 Task: Search one way flight ticket for 1 adult, 6 children, 1 infant in seat and 1 infant on lap in business from Moab: Canyonlands Regional Airport to Greenville: Pitt-greenville Airport on 5-2-2023. Choice of flights is Alaska. Number of bags: 1 carry on bag. Price is upto 65000. Outbound departure time preference is 11:00.
Action: Mouse moved to (303, 124)
Screenshot: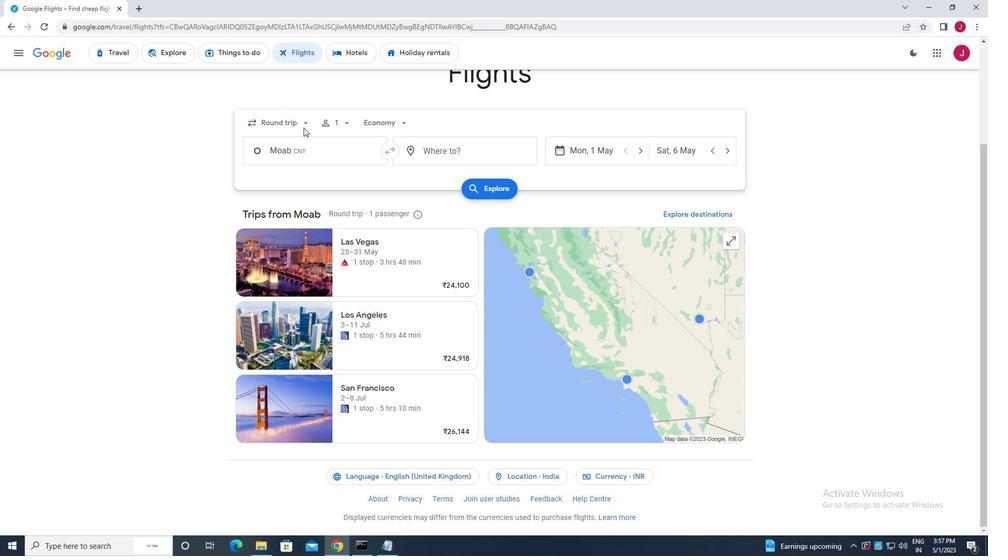 
Action: Mouse pressed left at (303, 124)
Screenshot: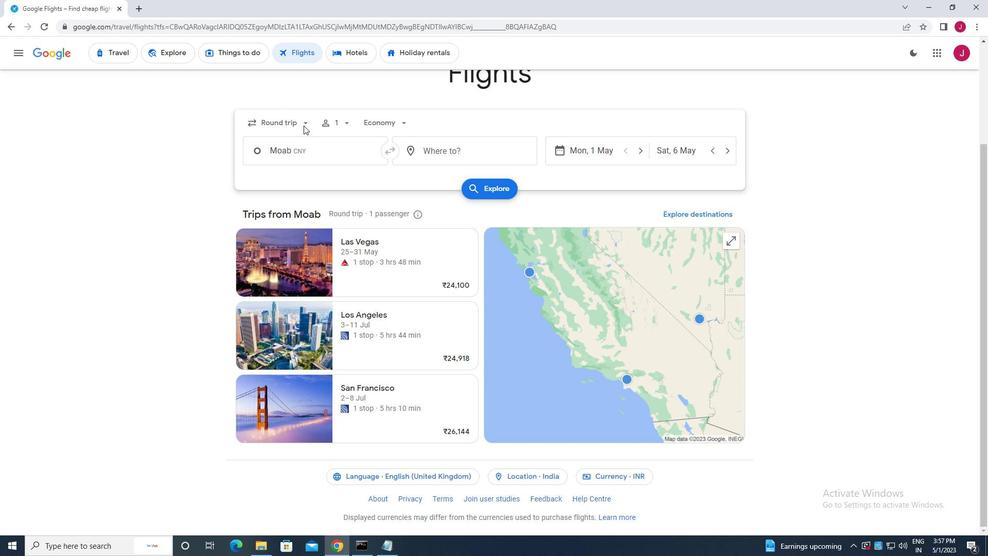 
Action: Mouse moved to (295, 167)
Screenshot: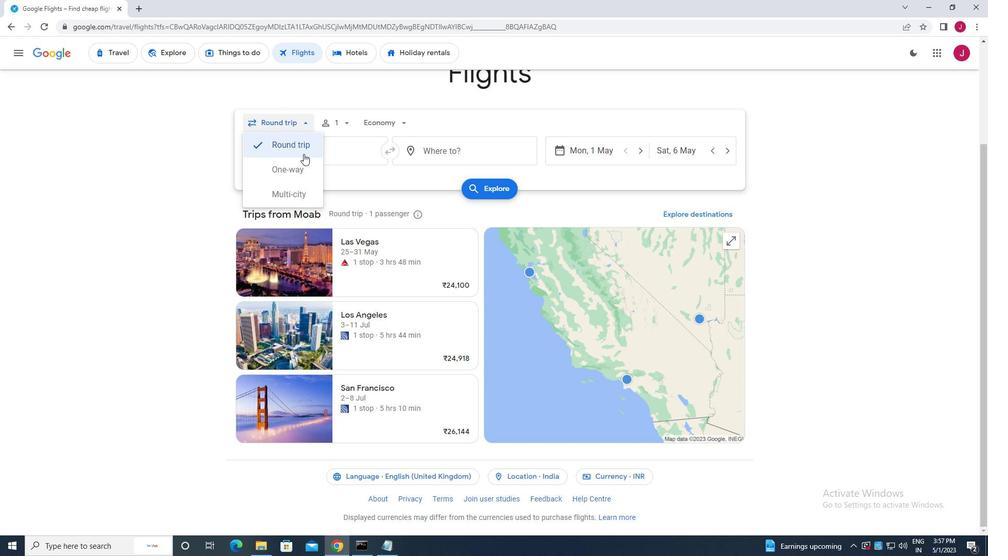 
Action: Mouse pressed left at (295, 167)
Screenshot: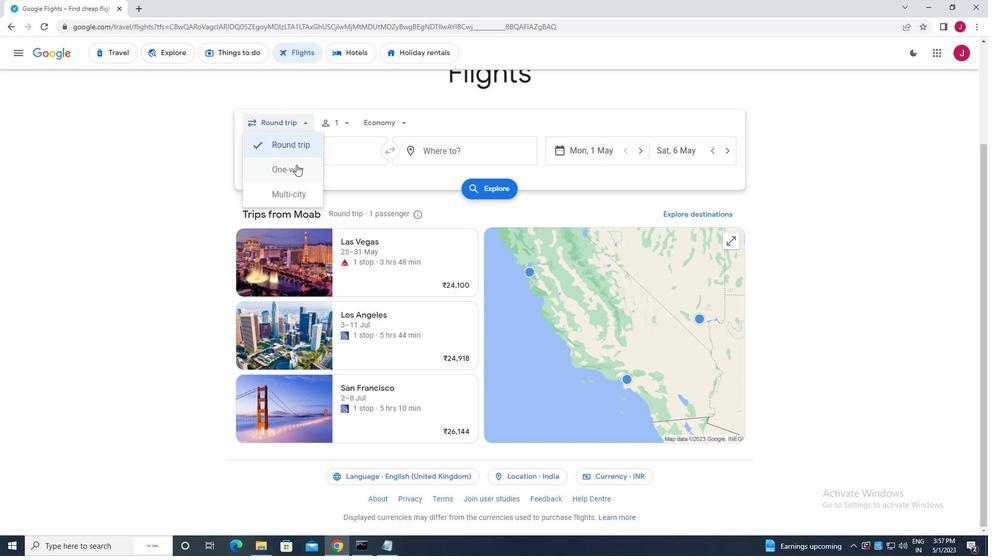
Action: Mouse moved to (347, 123)
Screenshot: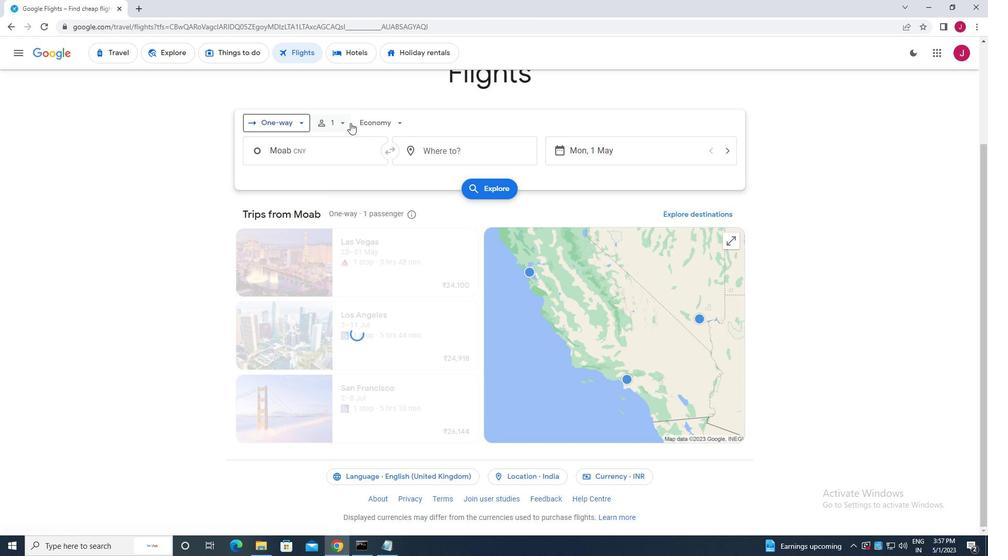
Action: Mouse pressed left at (347, 123)
Screenshot: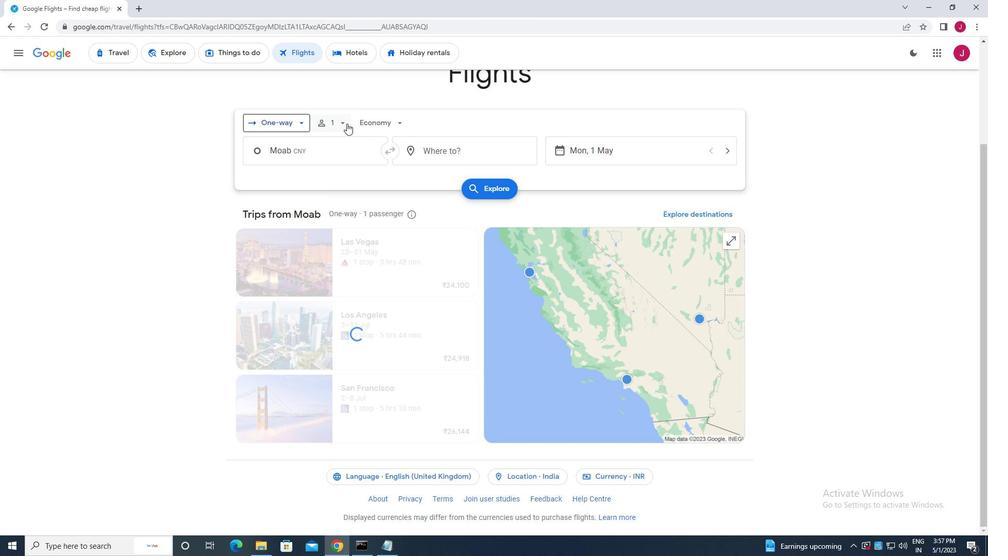 
Action: Mouse moved to (420, 178)
Screenshot: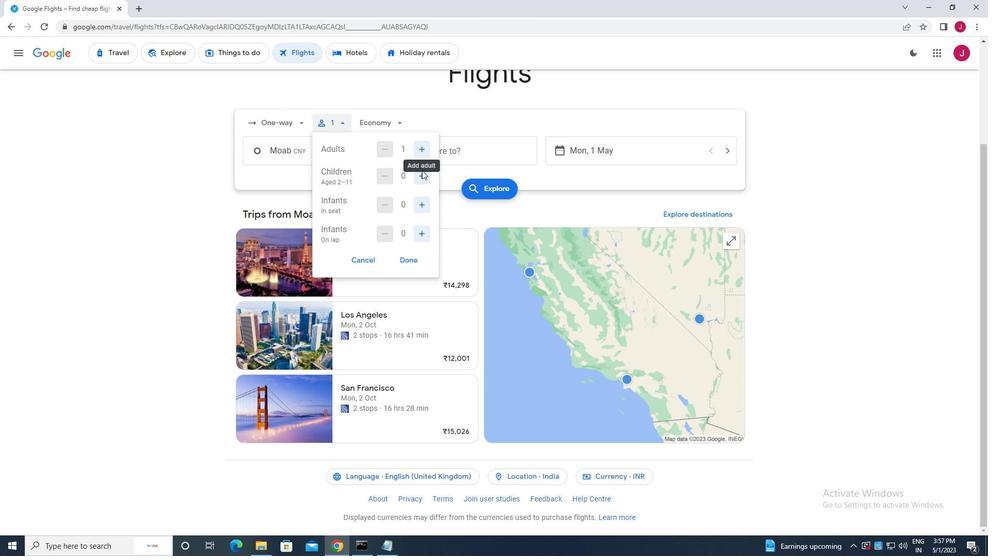 
Action: Mouse pressed left at (420, 178)
Screenshot: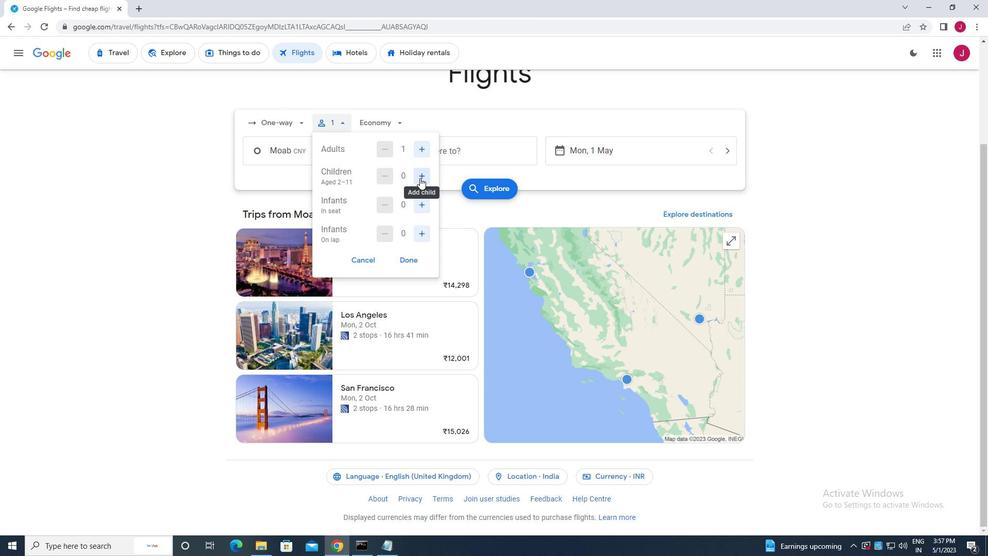 
Action: Mouse pressed left at (420, 178)
Screenshot: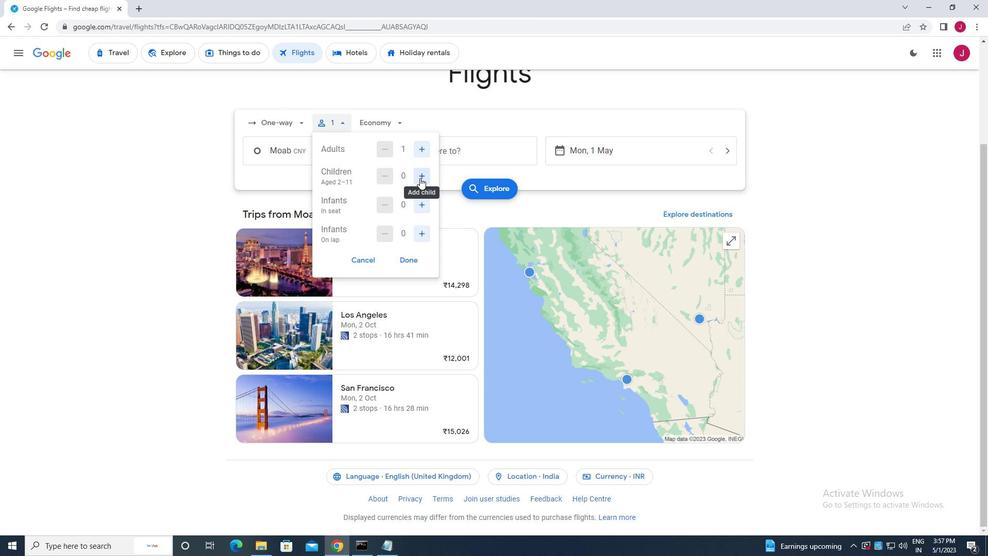 
Action: Mouse pressed left at (420, 178)
Screenshot: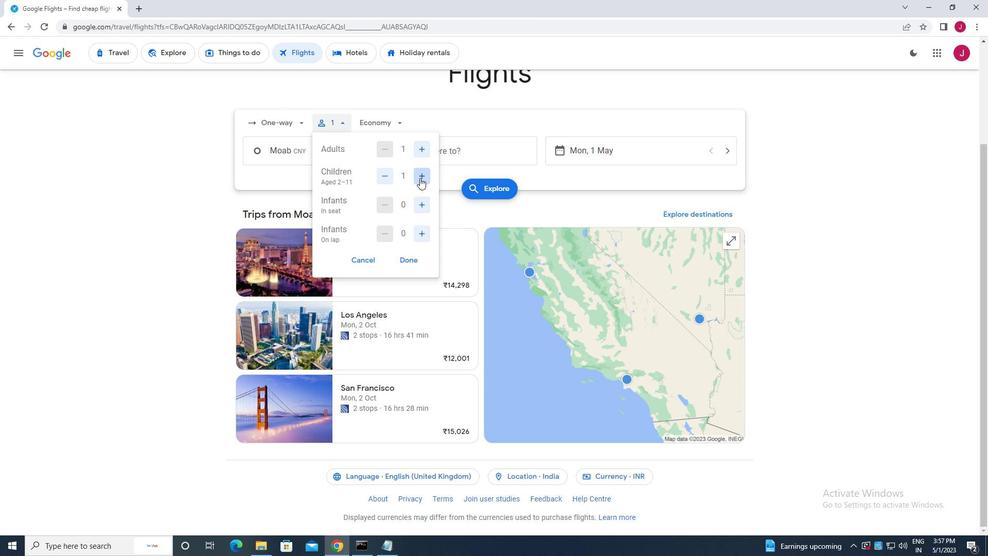 
Action: Mouse pressed left at (420, 178)
Screenshot: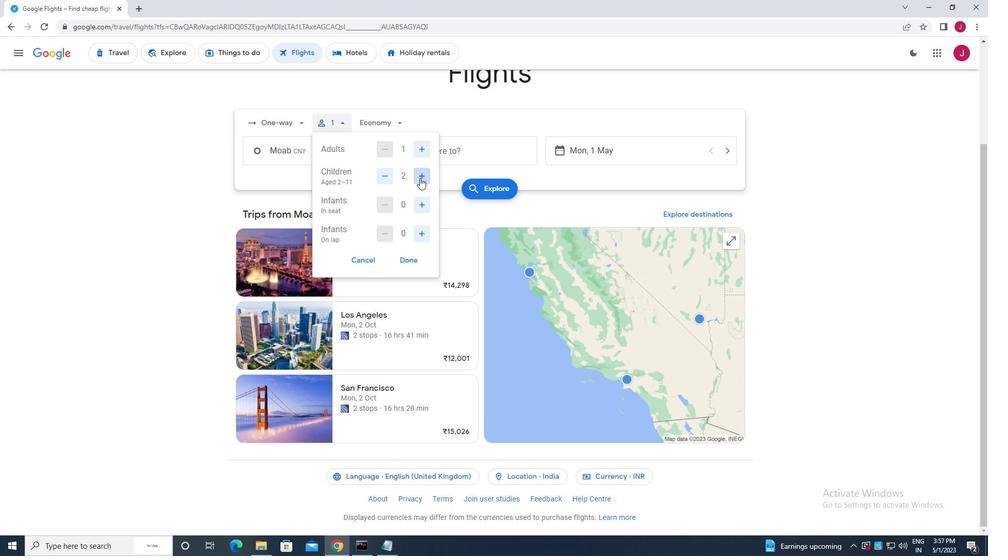 
Action: Mouse pressed left at (420, 178)
Screenshot: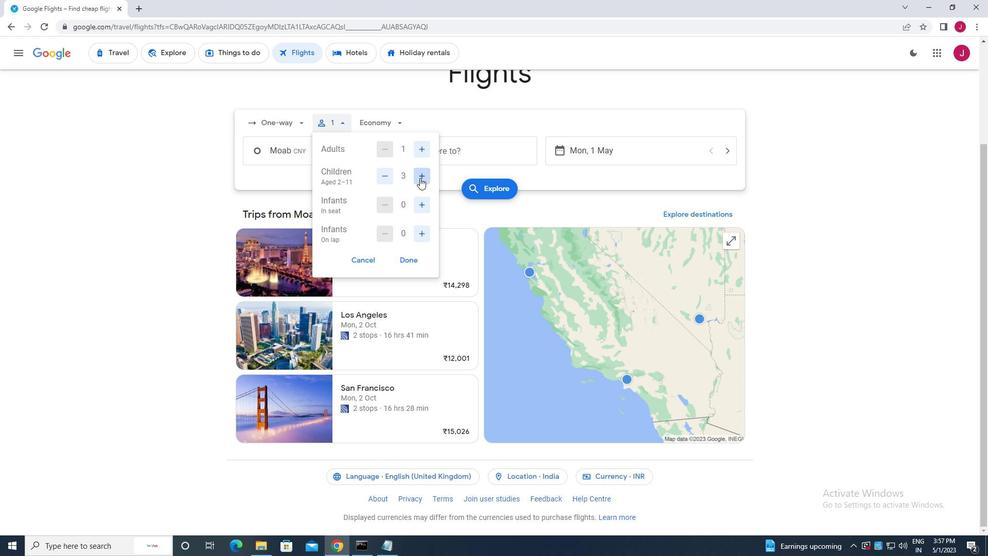 
Action: Mouse pressed left at (420, 178)
Screenshot: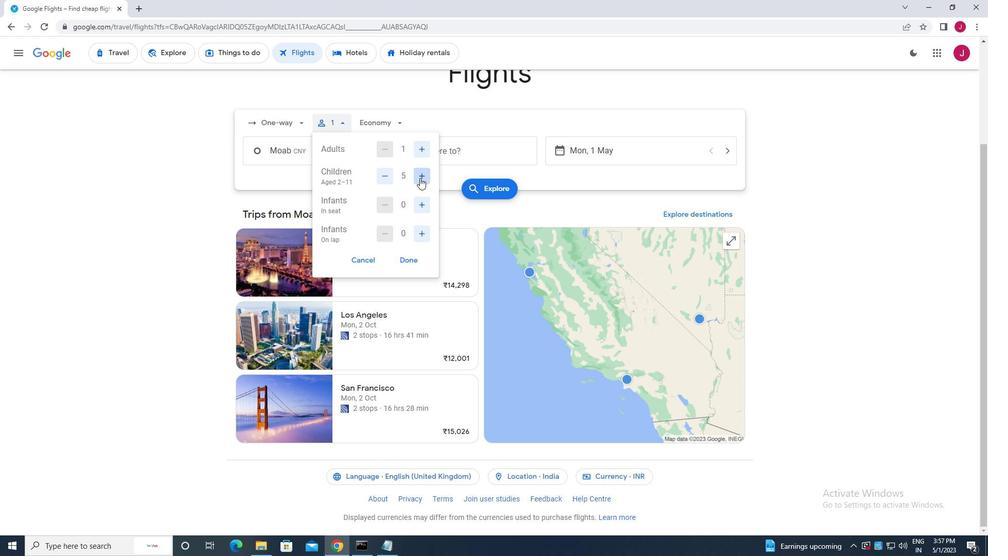 
Action: Mouse moved to (421, 203)
Screenshot: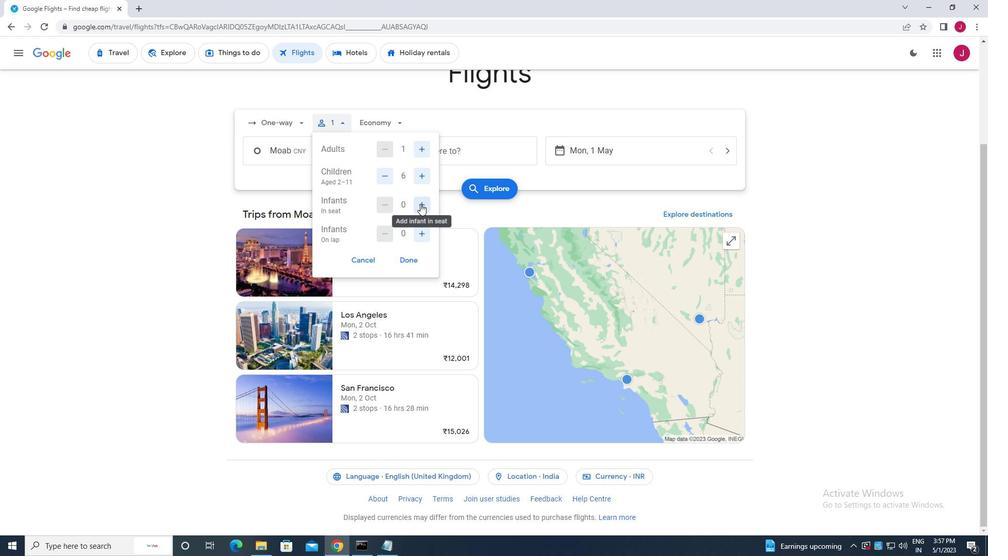 
Action: Mouse pressed left at (421, 203)
Screenshot: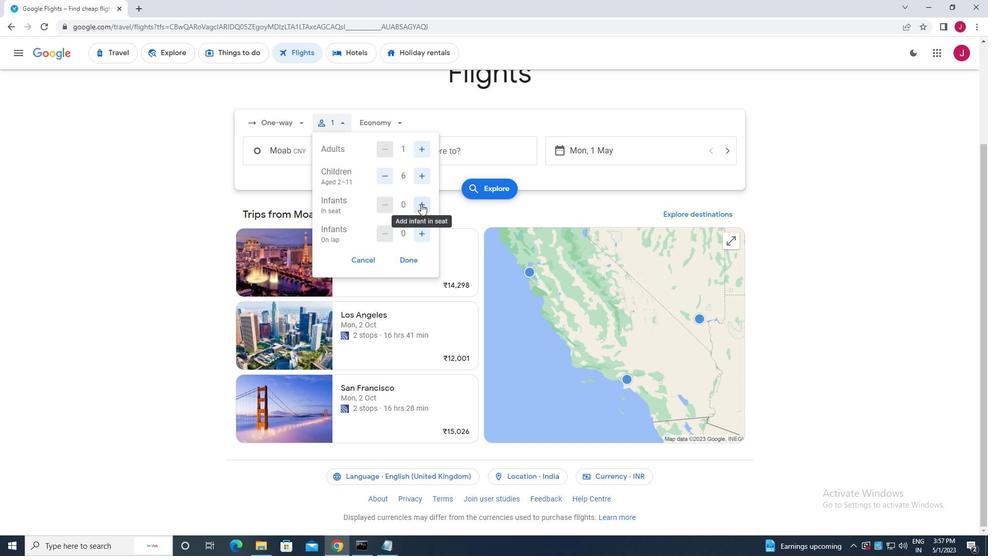
Action: Mouse moved to (422, 230)
Screenshot: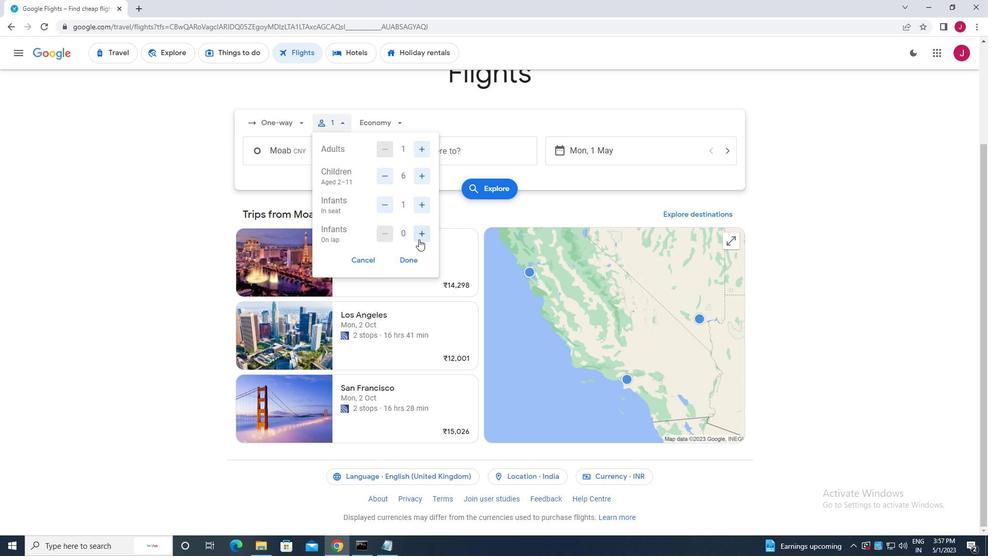 
Action: Mouse pressed left at (422, 230)
Screenshot: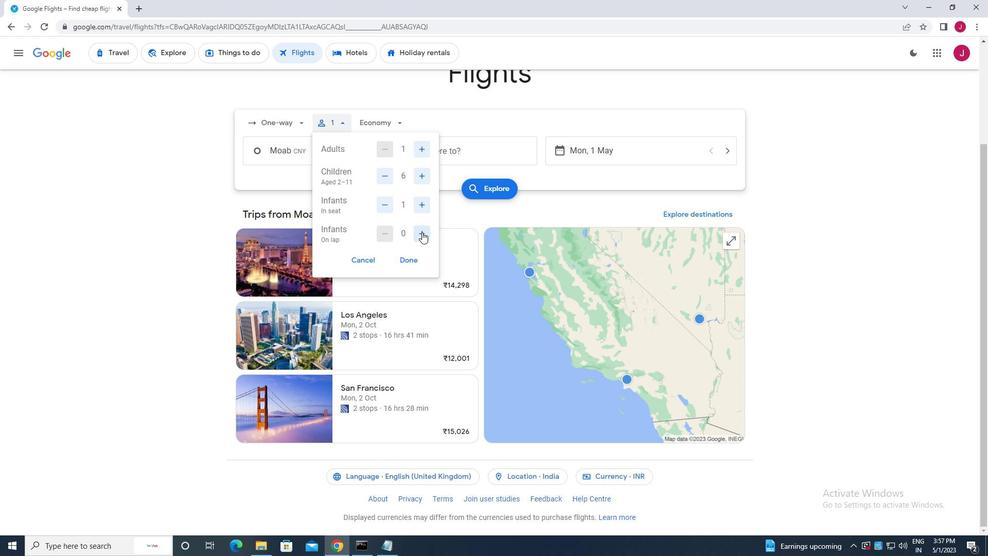 
Action: Mouse moved to (407, 259)
Screenshot: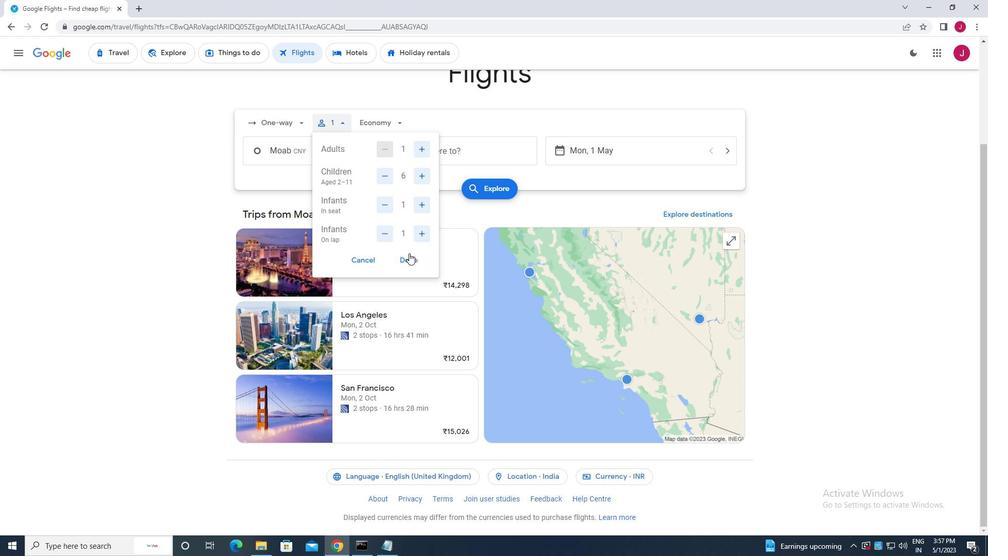 
Action: Mouse pressed left at (407, 259)
Screenshot: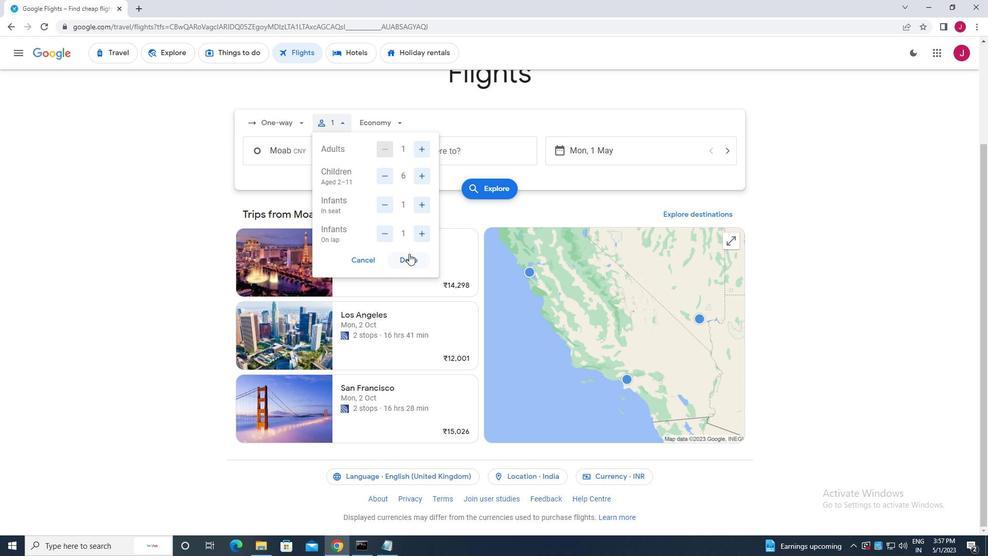 
Action: Mouse moved to (391, 119)
Screenshot: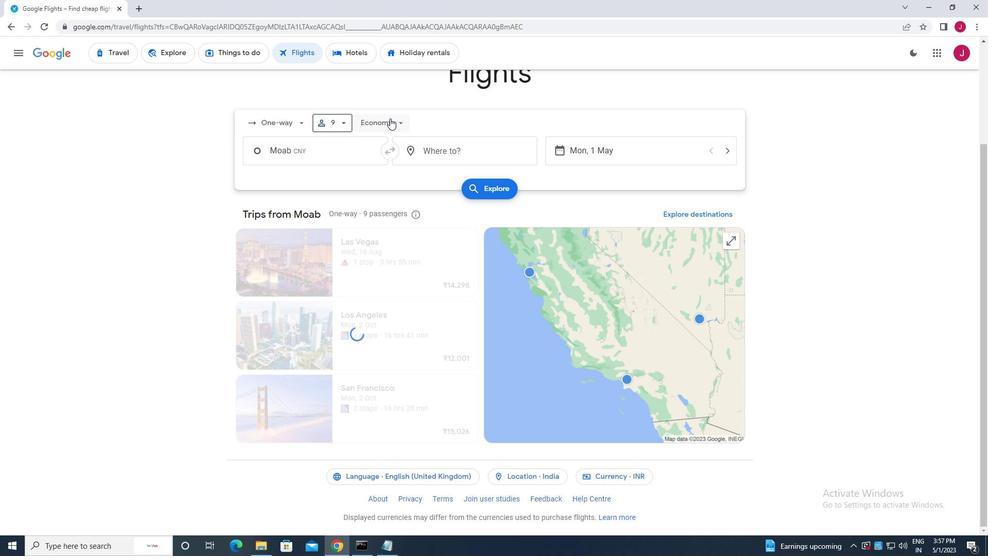 
Action: Mouse pressed left at (391, 119)
Screenshot: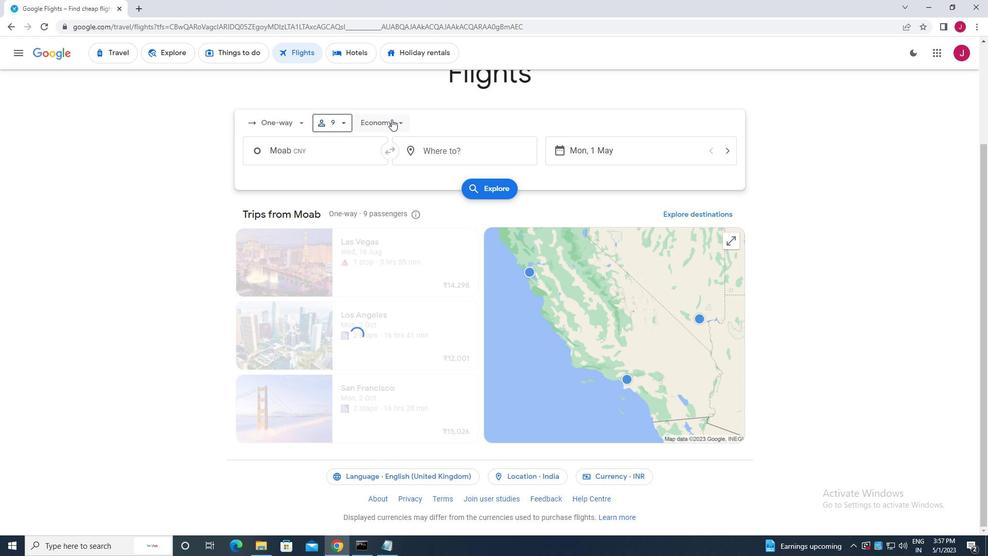 
Action: Mouse moved to (406, 195)
Screenshot: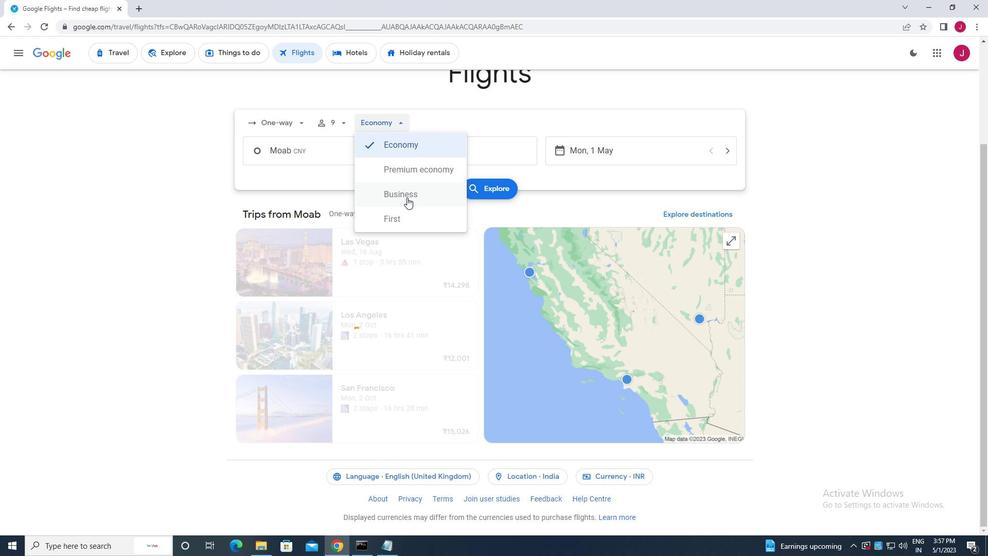 
Action: Mouse pressed left at (406, 195)
Screenshot: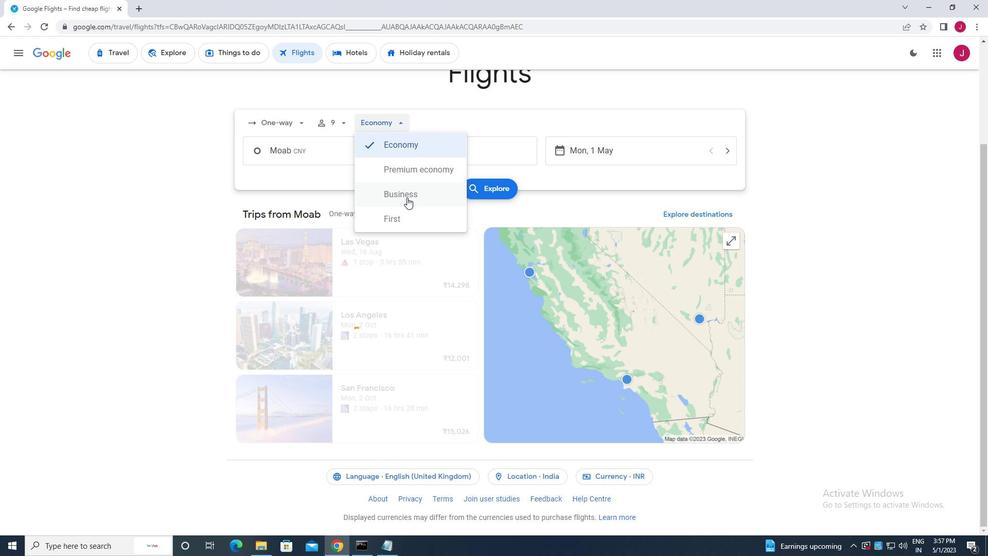 
Action: Mouse moved to (334, 151)
Screenshot: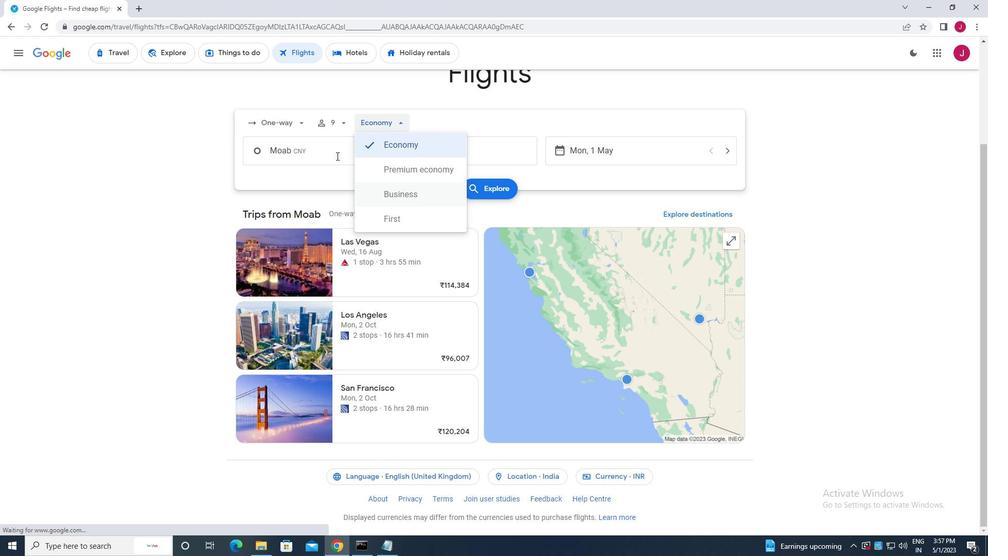 
Action: Mouse pressed left at (334, 151)
Screenshot: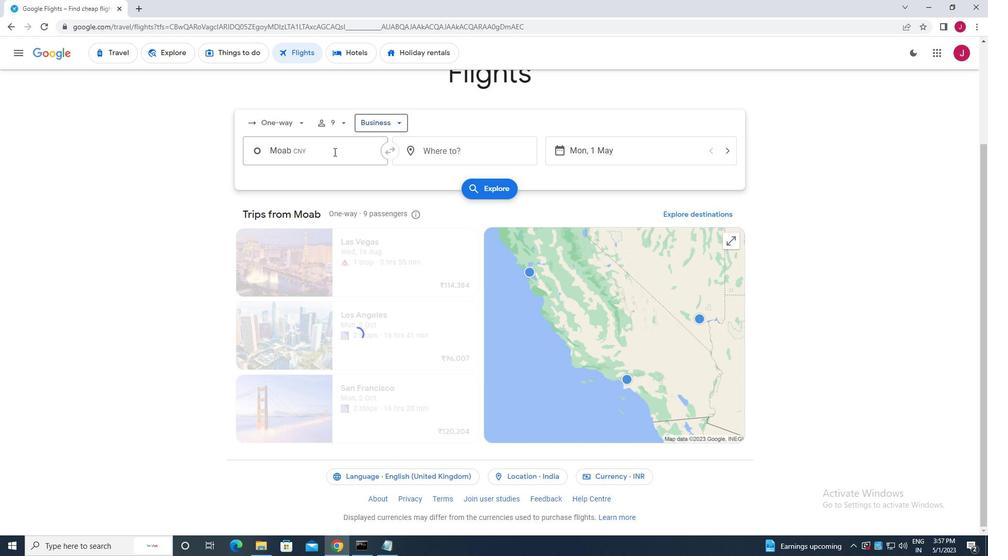 
Action: Mouse moved to (334, 151)
Screenshot: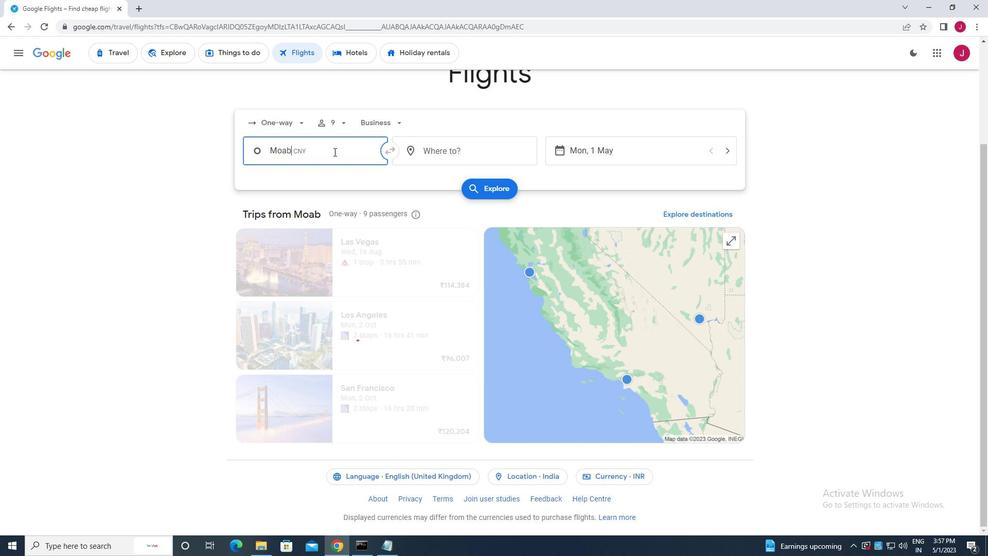 
Action: Key pressed moab
Screenshot: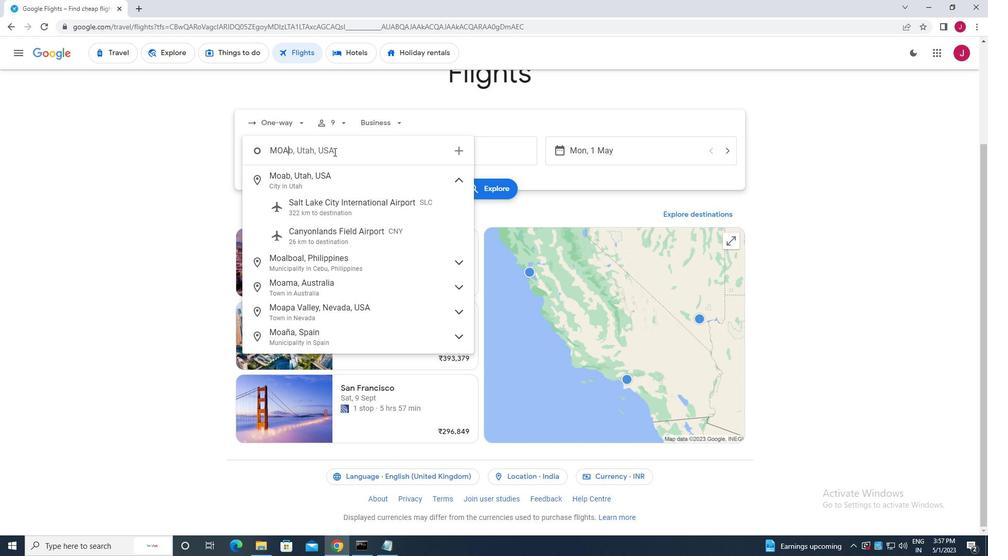 
Action: Mouse moved to (362, 232)
Screenshot: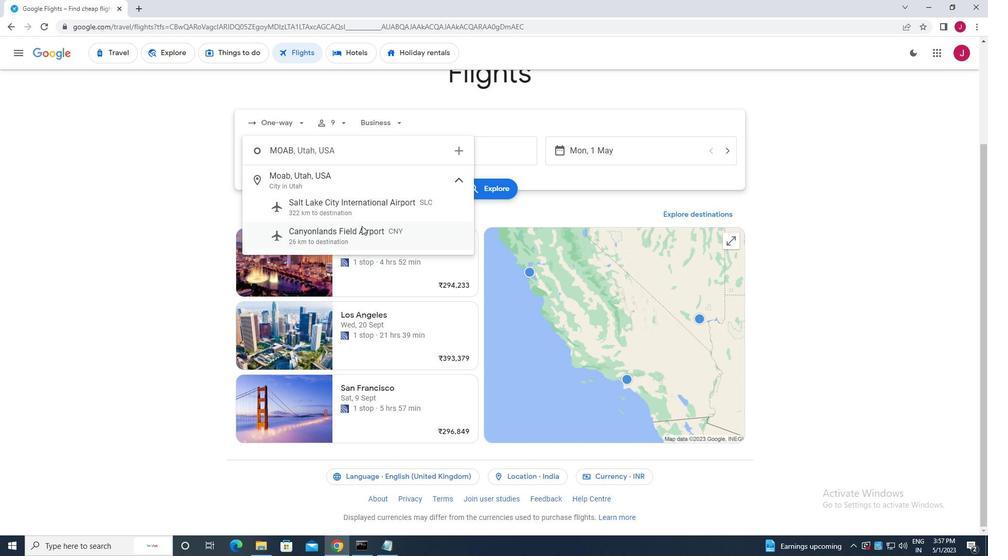 
Action: Mouse pressed left at (362, 232)
Screenshot: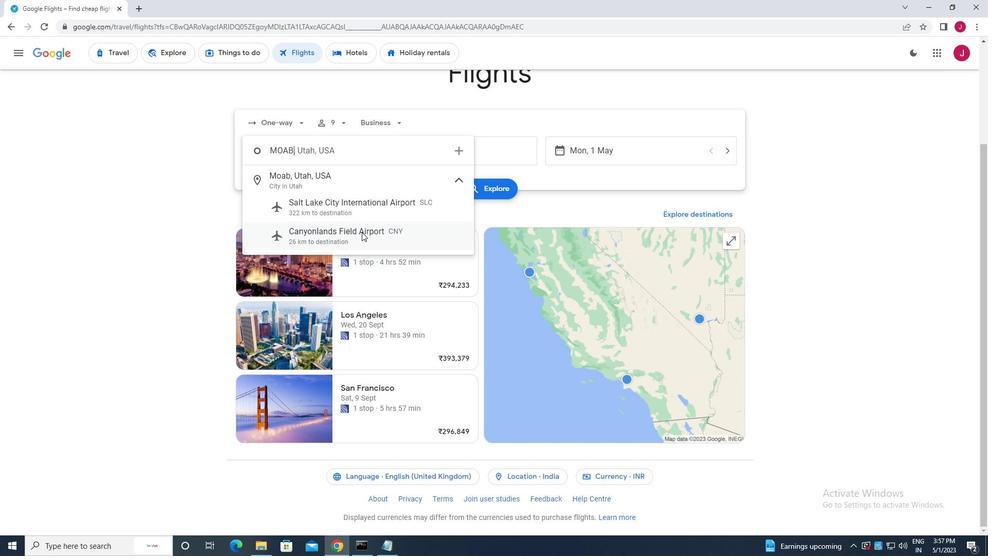 
Action: Mouse moved to (452, 154)
Screenshot: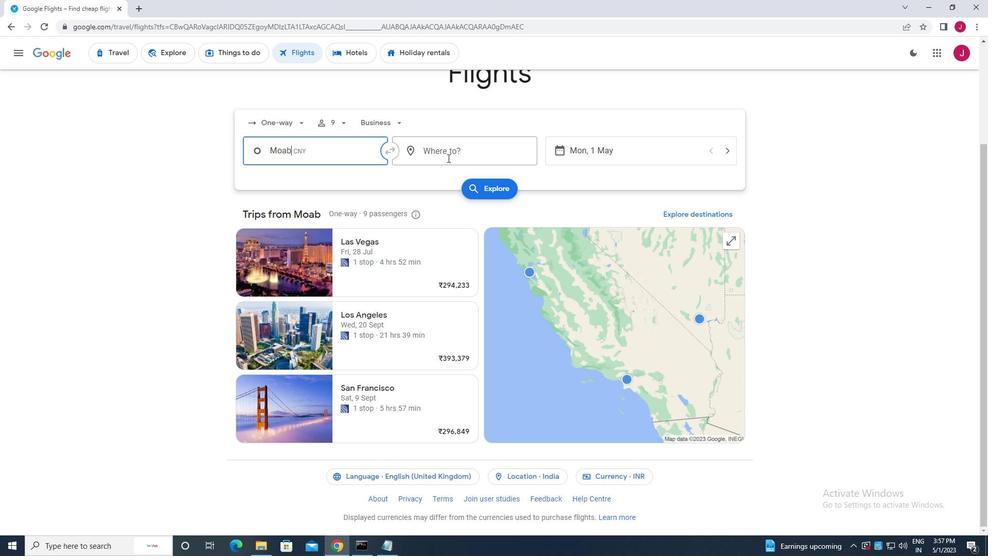 
Action: Mouse pressed left at (452, 154)
Screenshot: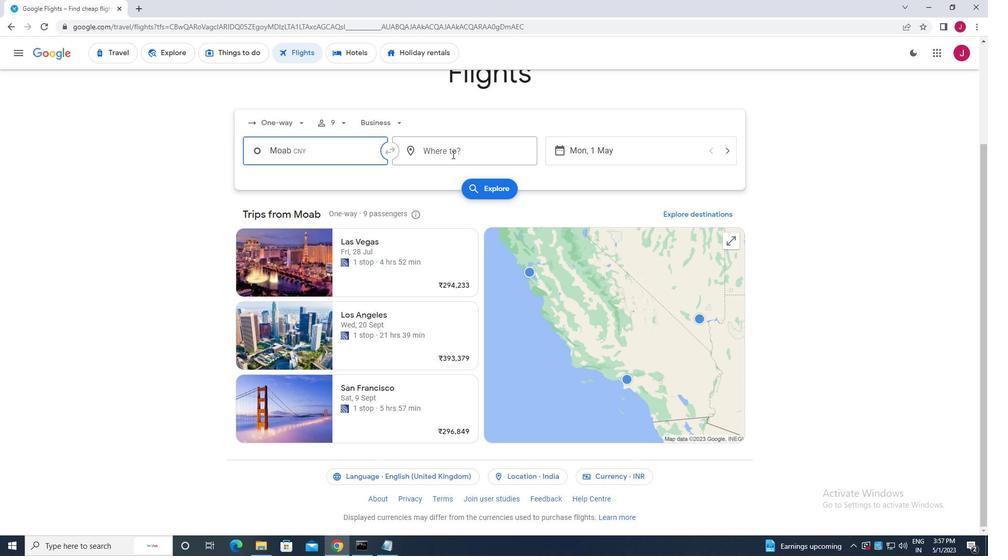 
Action: Mouse moved to (452, 155)
Screenshot: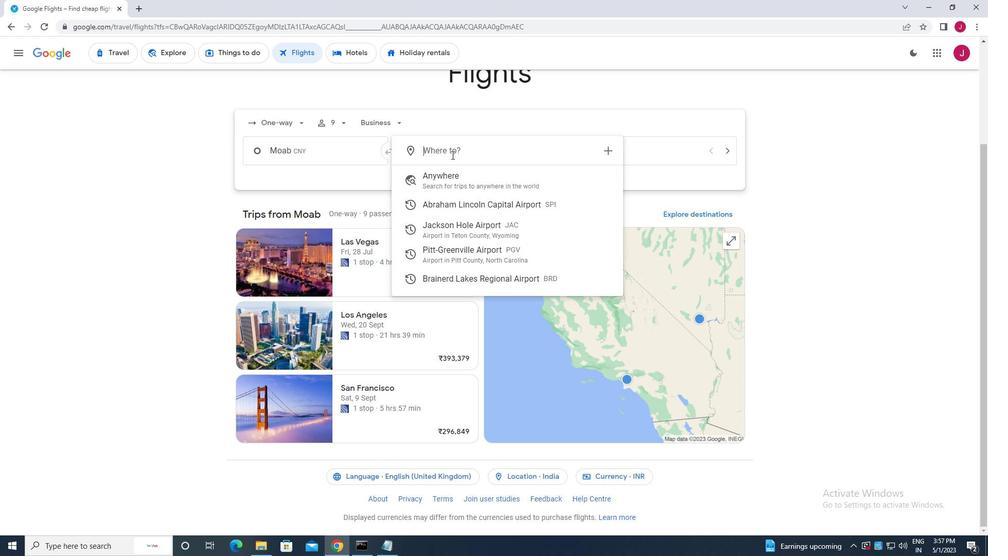 
Action: Key pressed greenville<Key.space>p
Screenshot: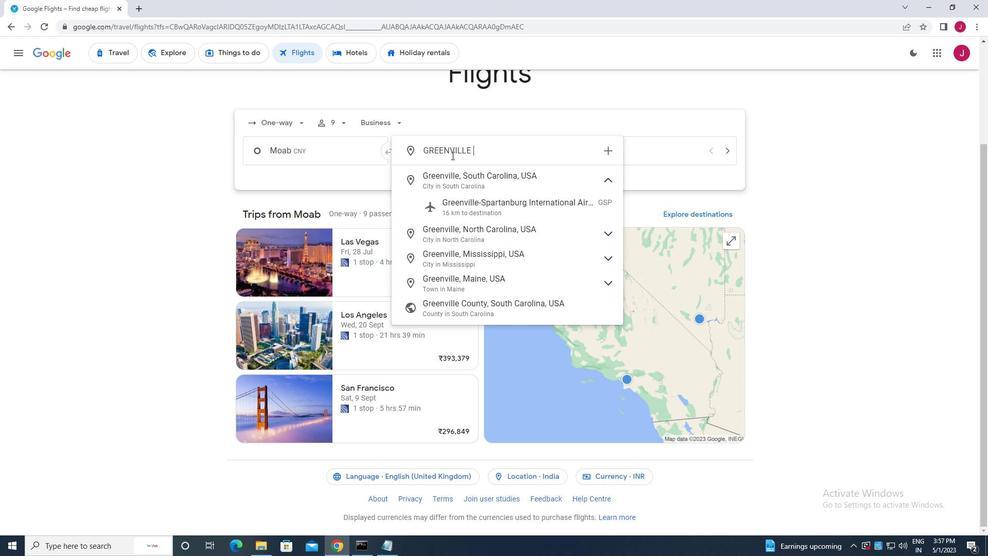 
Action: Mouse moved to (471, 177)
Screenshot: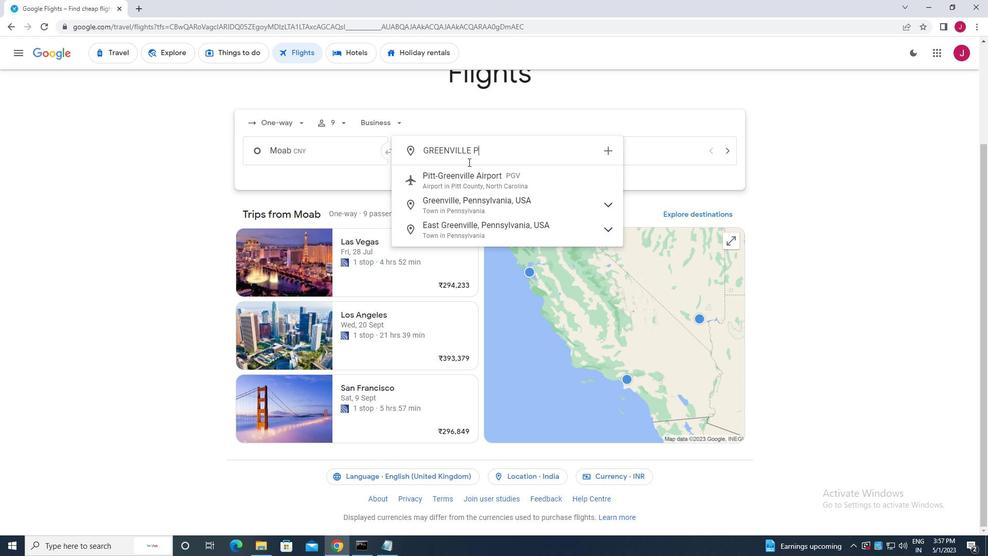 
Action: Mouse pressed left at (471, 177)
Screenshot: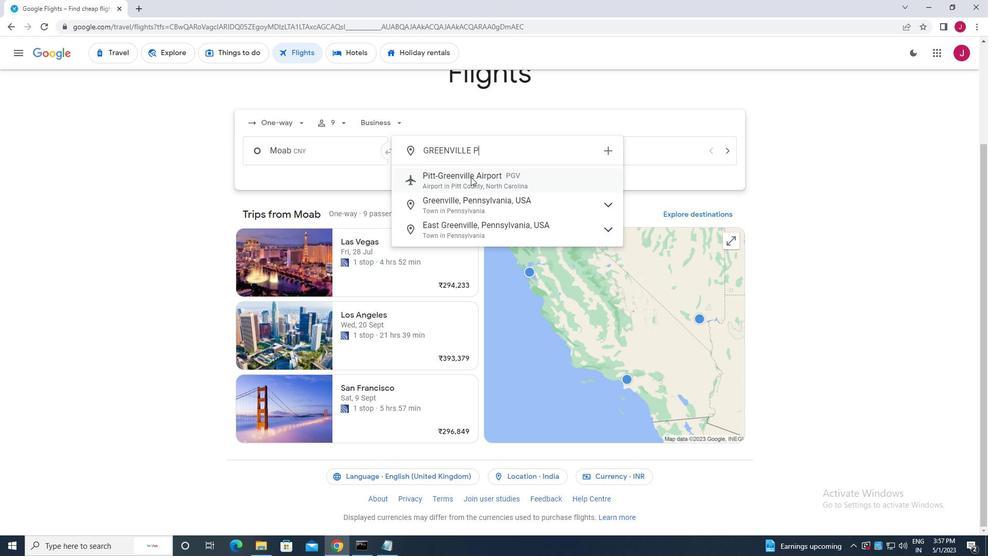 
Action: Mouse moved to (623, 156)
Screenshot: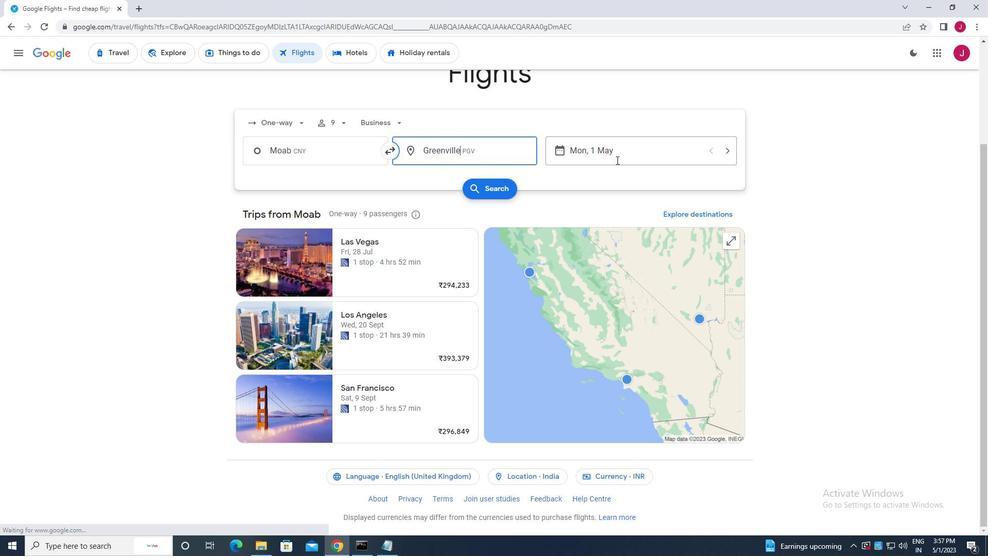 
Action: Mouse pressed left at (623, 156)
Screenshot: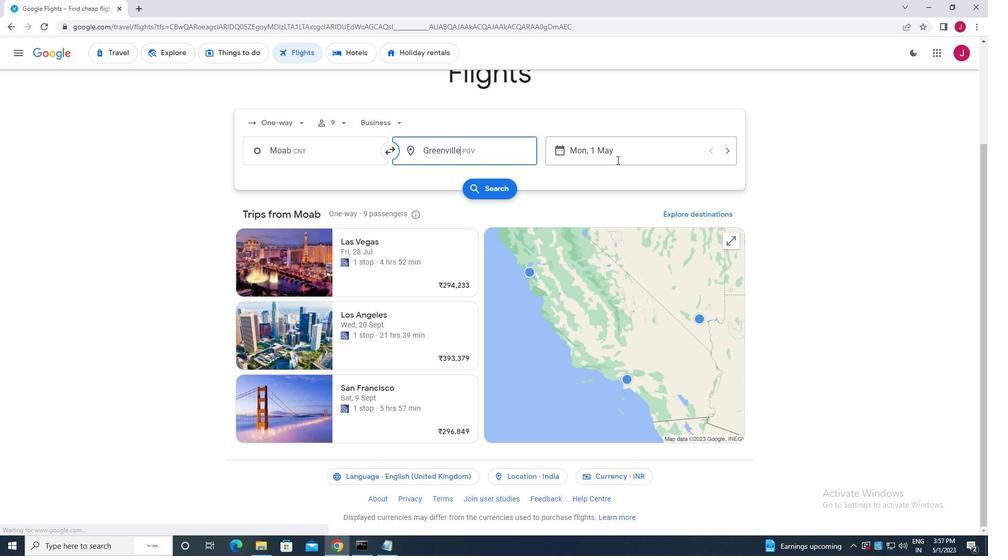 
Action: Mouse moved to (424, 234)
Screenshot: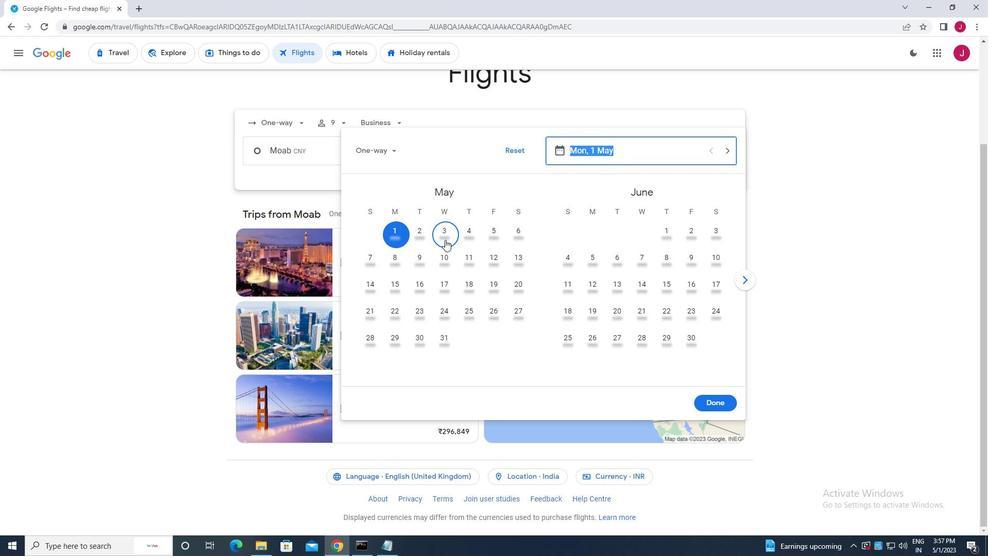 
Action: Mouse pressed left at (424, 234)
Screenshot: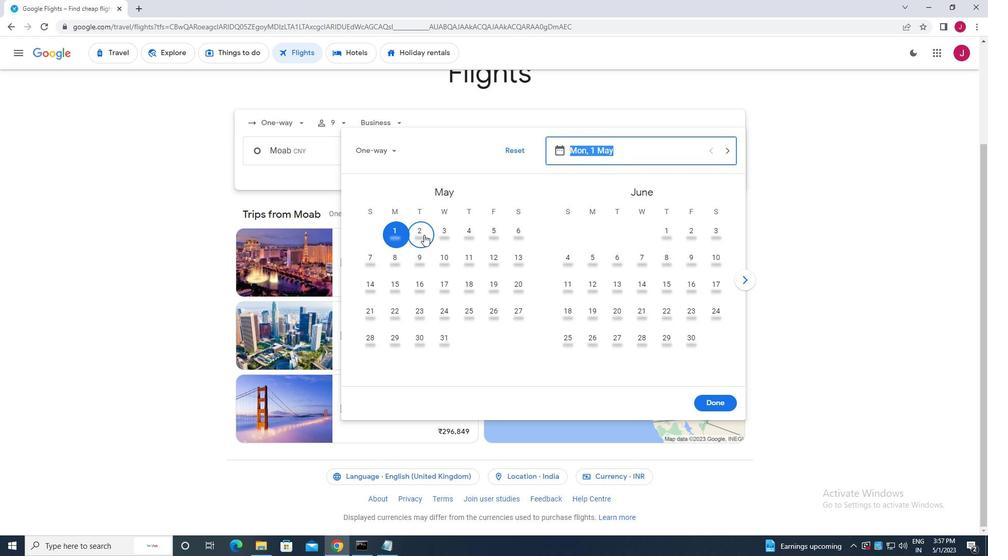 
Action: Mouse moved to (715, 403)
Screenshot: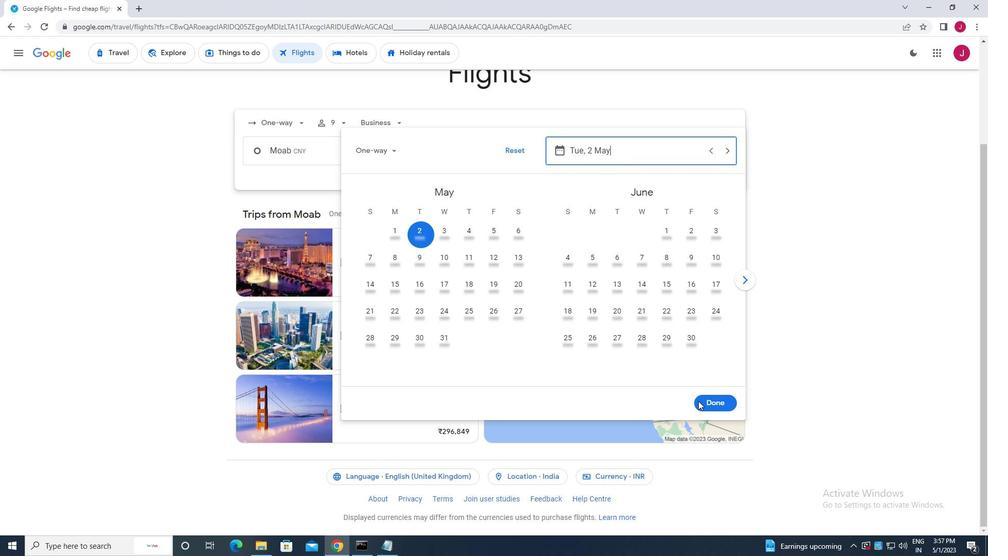 
Action: Mouse pressed left at (715, 403)
Screenshot: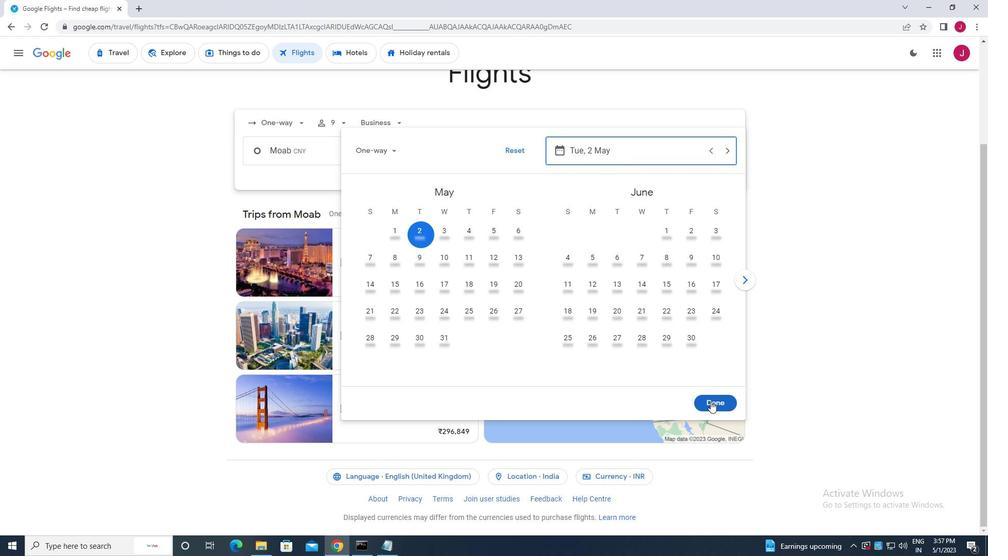 
Action: Mouse moved to (493, 187)
Screenshot: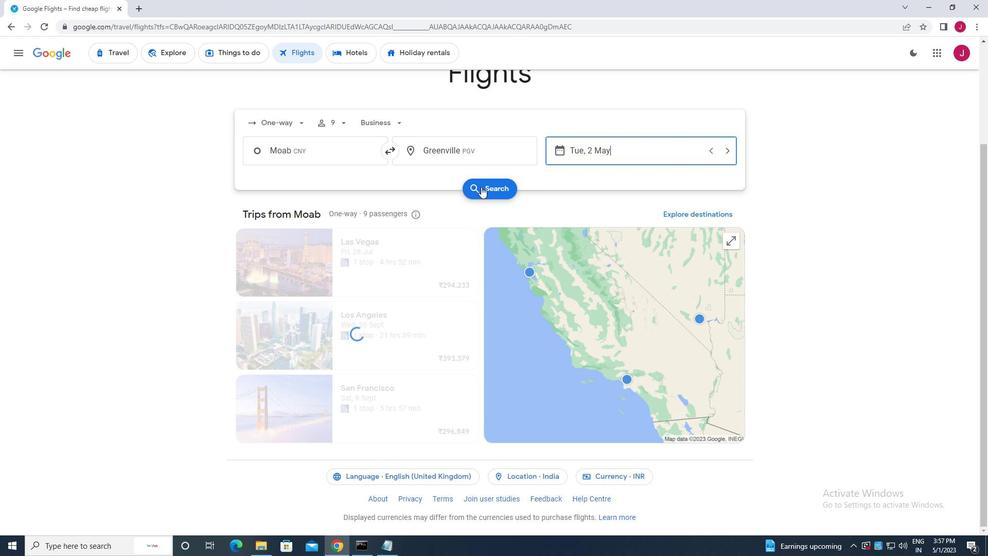 
Action: Mouse pressed left at (493, 187)
Screenshot: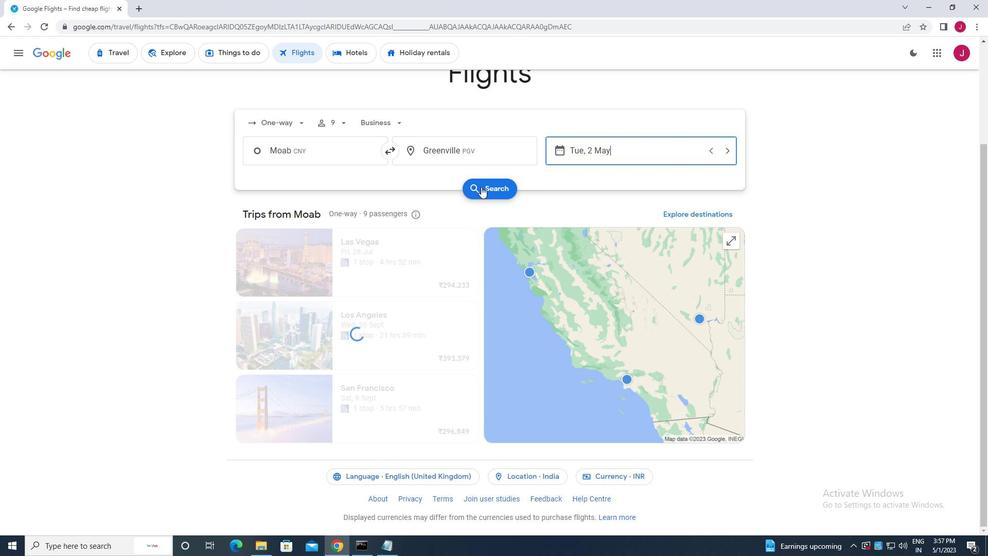 
Action: Mouse moved to (263, 146)
Screenshot: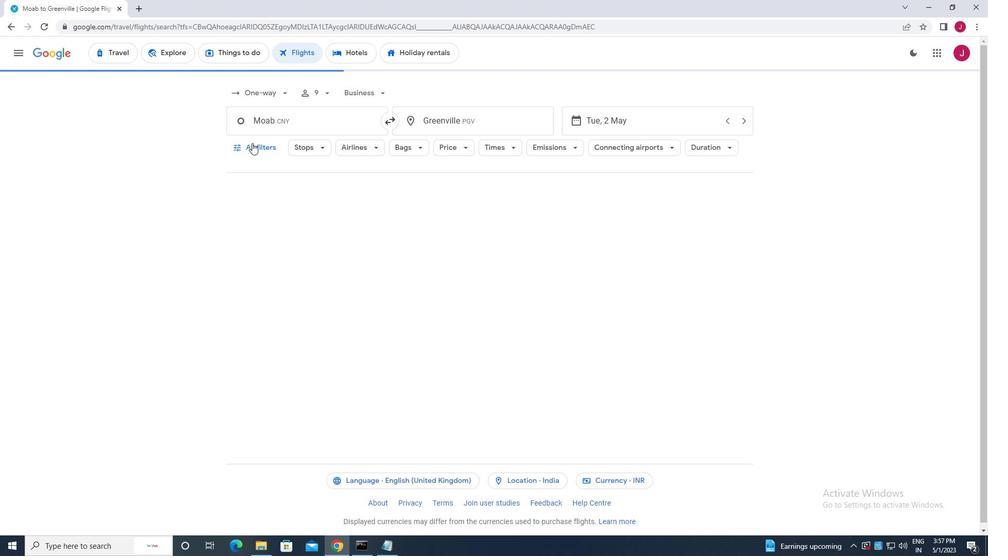 
Action: Mouse pressed left at (263, 146)
Screenshot: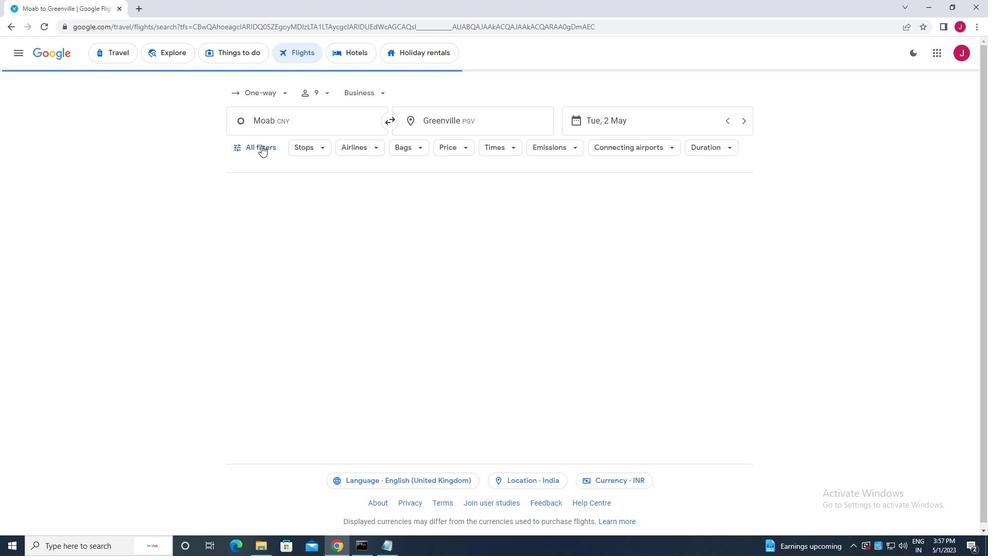 
Action: Mouse moved to (306, 229)
Screenshot: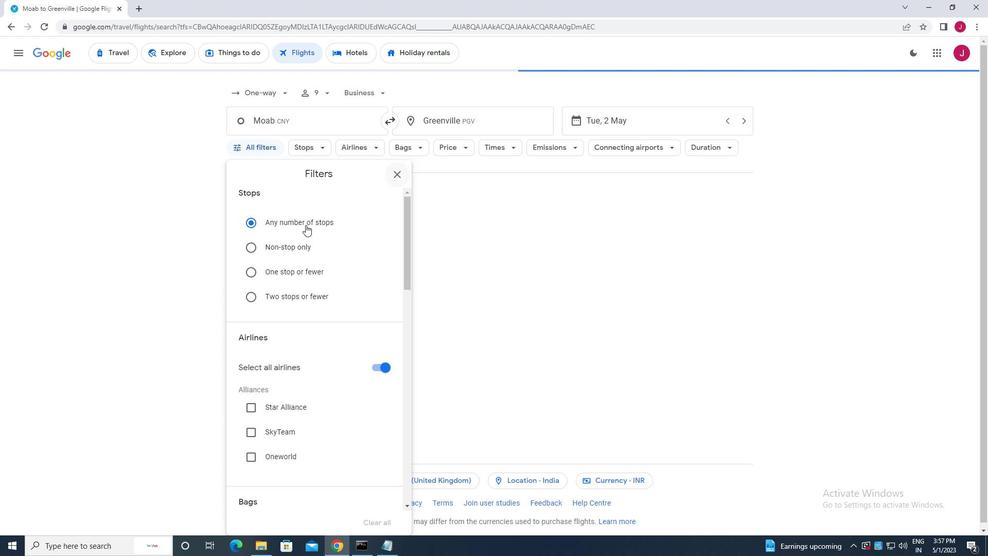 
Action: Mouse scrolled (306, 228) with delta (0, 0)
Screenshot: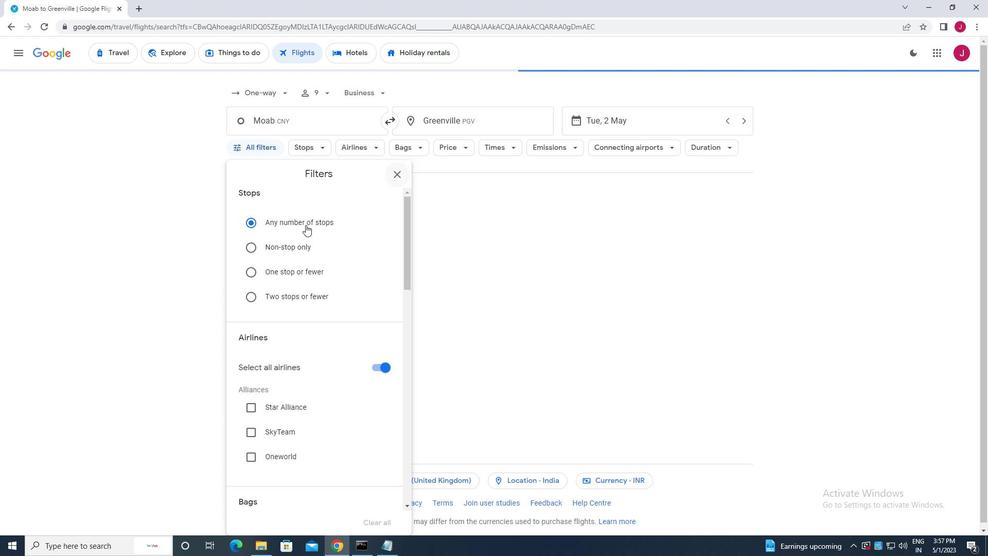 
Action: Mouse moved to (306, 230)
Screenshot: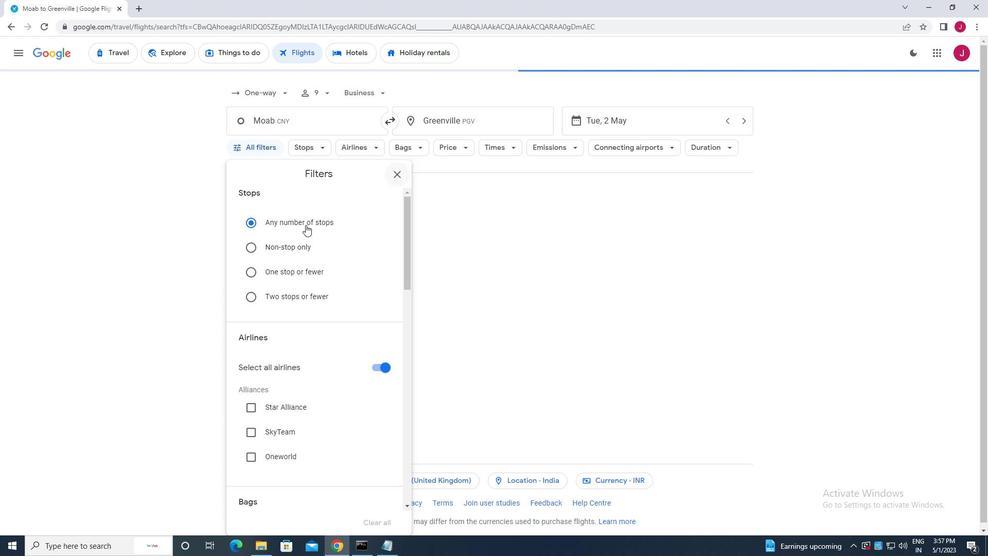 
Action: Mouse scrolled (306, 229) with delta (0, 0)
Screenshot: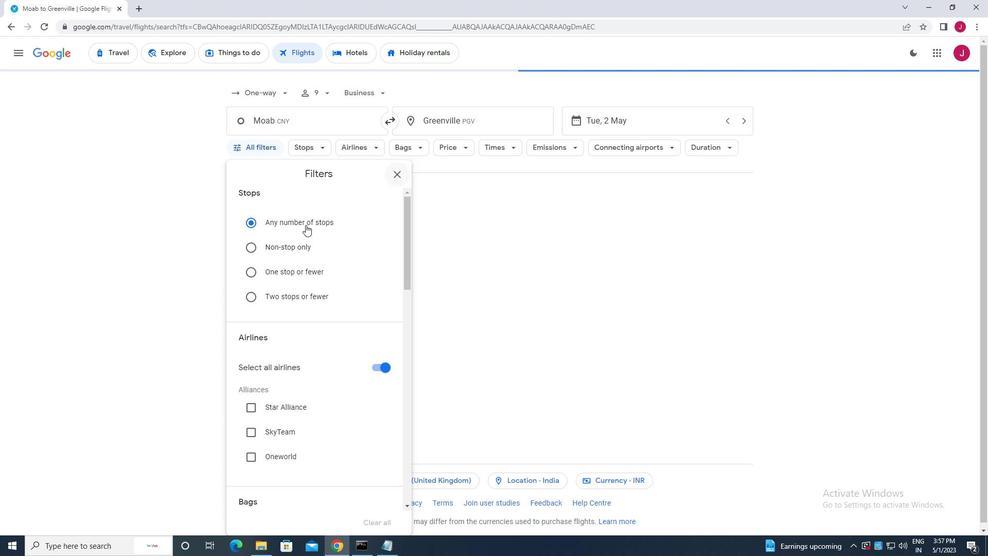 
Action: Mouse moved to (305, 231)
Screenshot: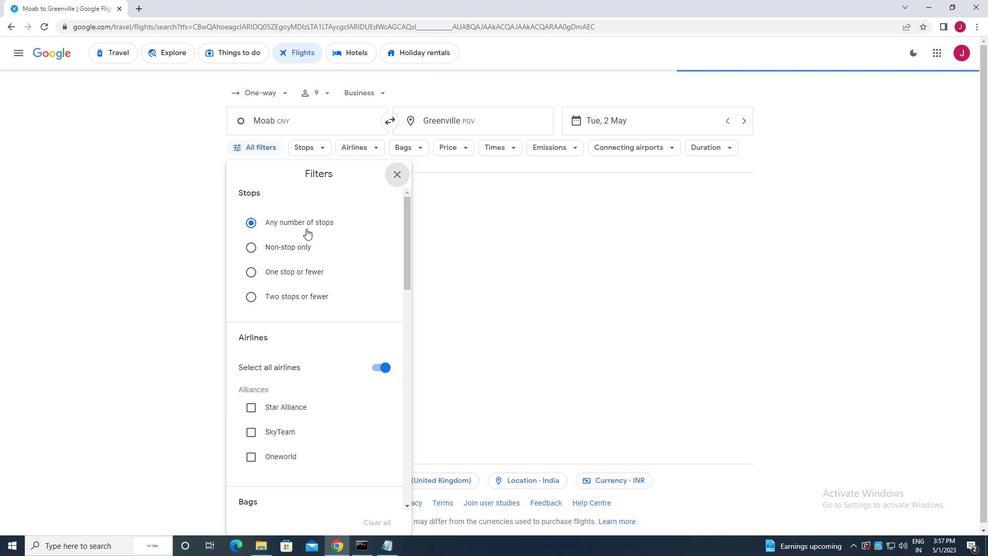 
Action: Mouse scrolled (305, 230) with delta (0, 0)
Screenshot: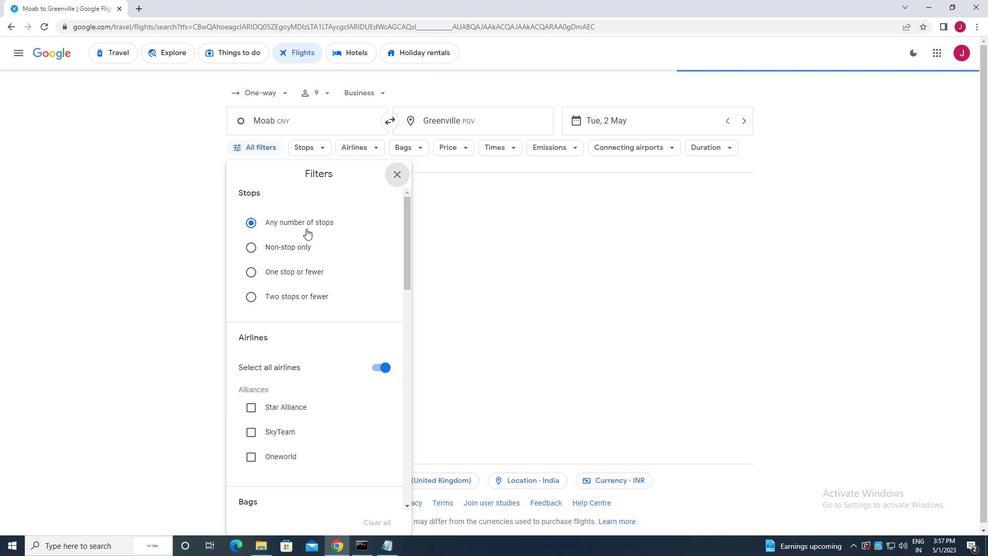 
Action: Mouse scrolled (305, 230) with delta (0, 0)
Screenshot: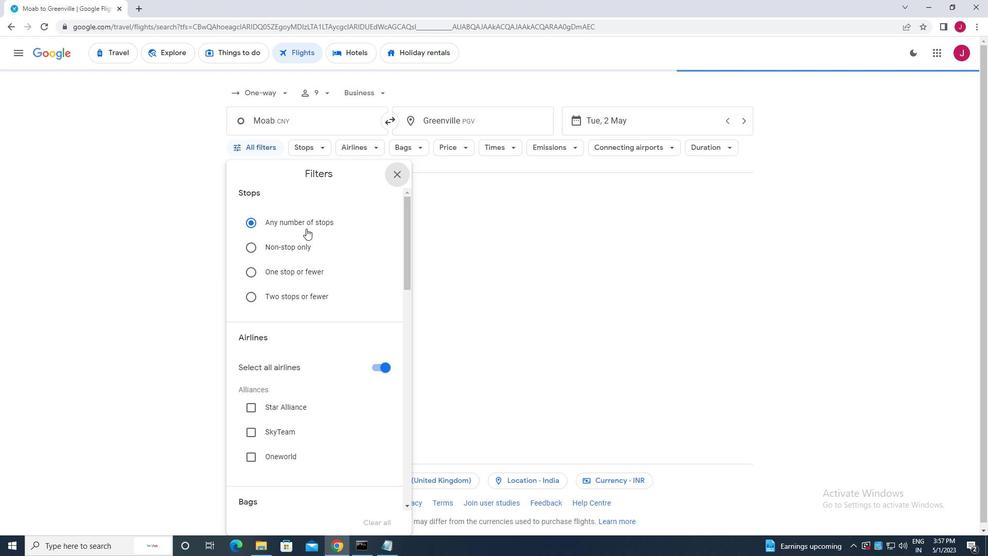 
Action: Mouse scrolled (305, 230) with delta (0, 0)
Screenshot: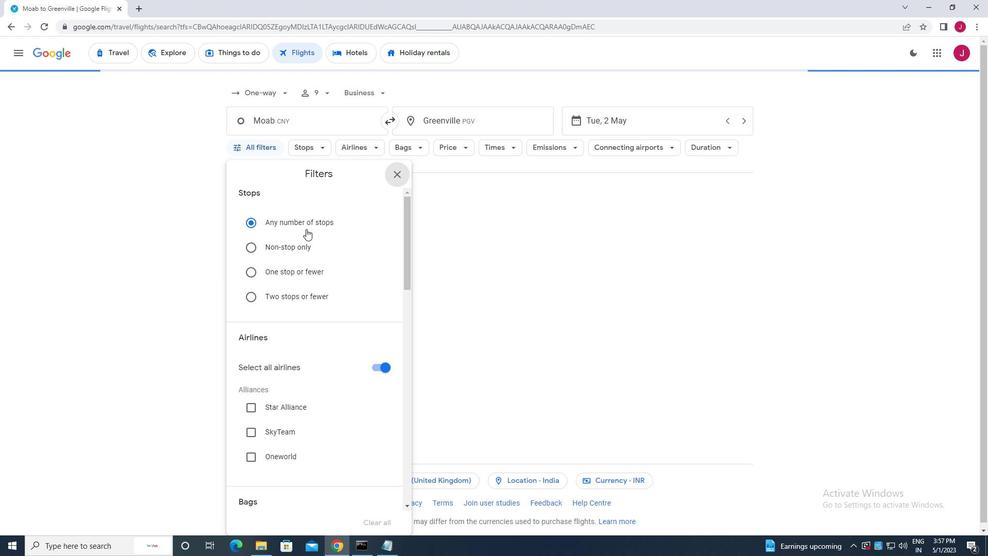 
Action: Mouse moved to (326, 229)
Screenshot: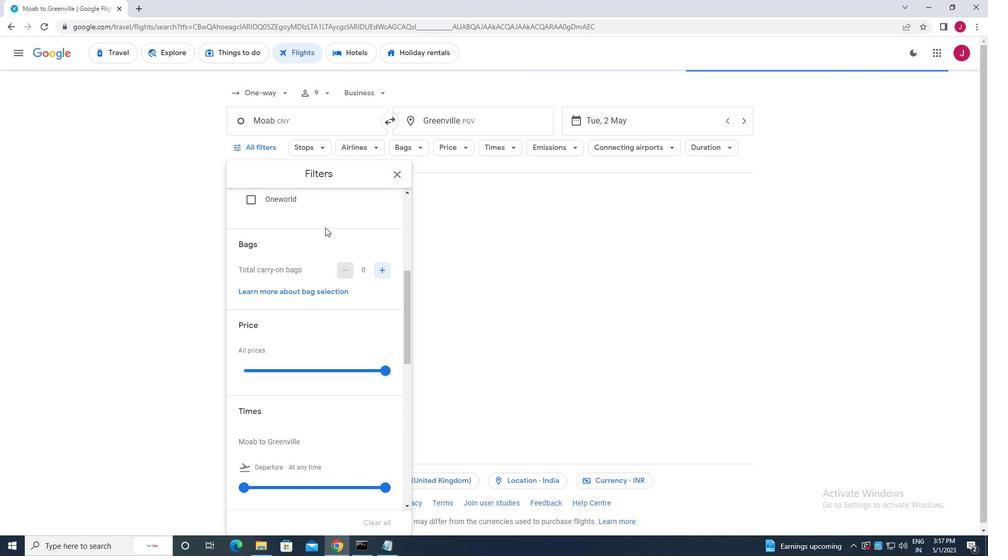 
Action: Mouse scrolled (326, 229) with delta (0, 0)
Screenshot: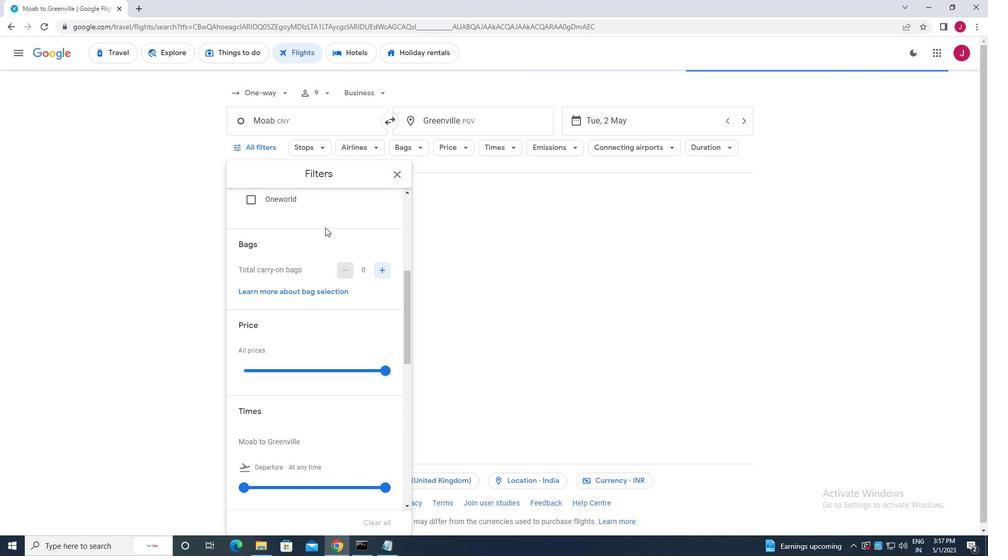 
Action: Mouse moved to (326, 229)
Screenshot: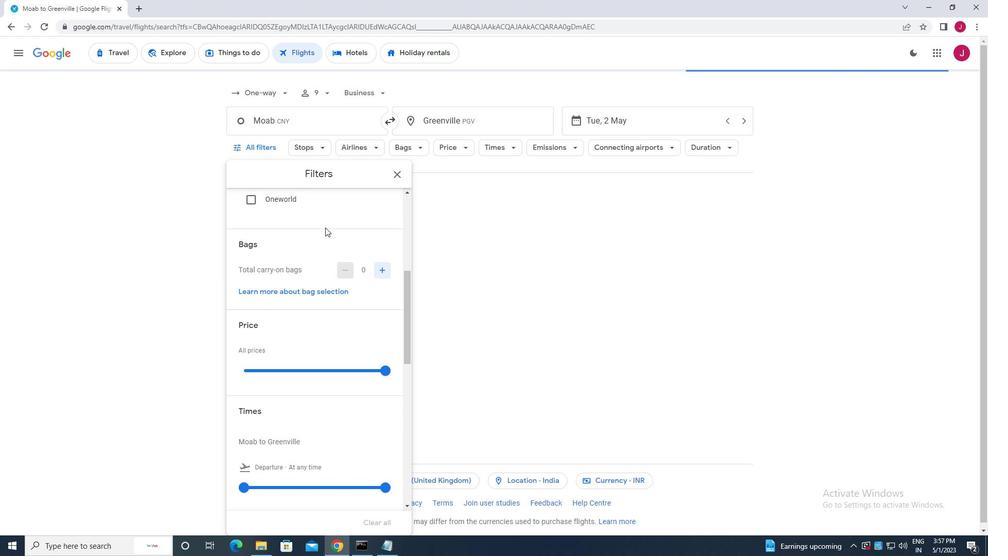 
Action: Mouse scrolled (326, 229) with delta (0, 0)
Screenshot: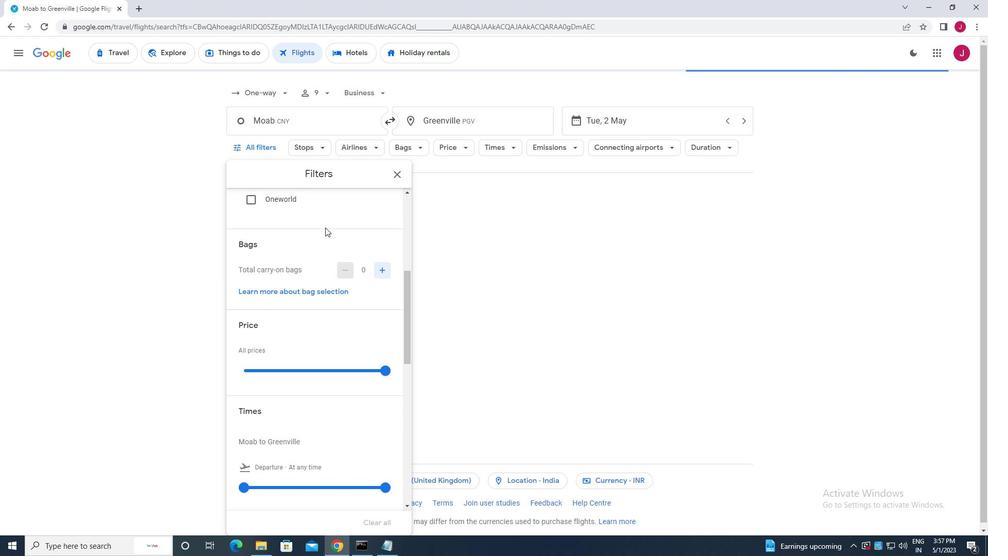 
Action: Mouse moved to (373, 210)
Screenshot: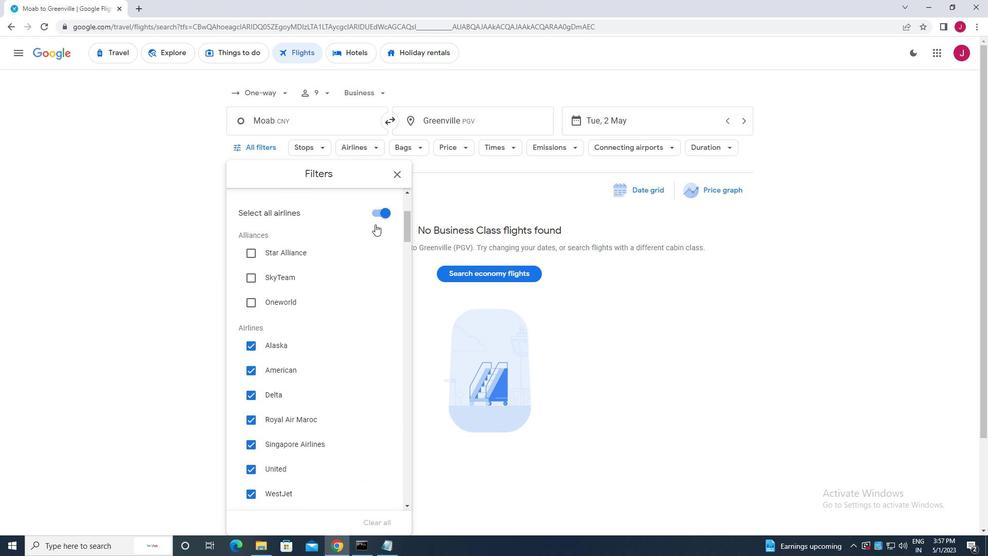 
Action: Mouse pressed left at (373, 210)
Screenshot: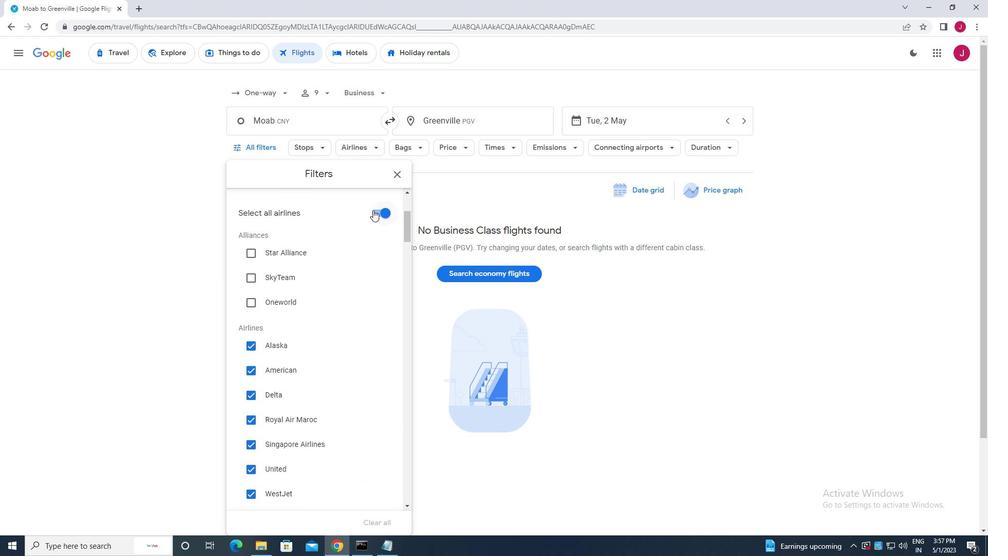 
Action: Mouse moved to (377, 238)
Screenshot: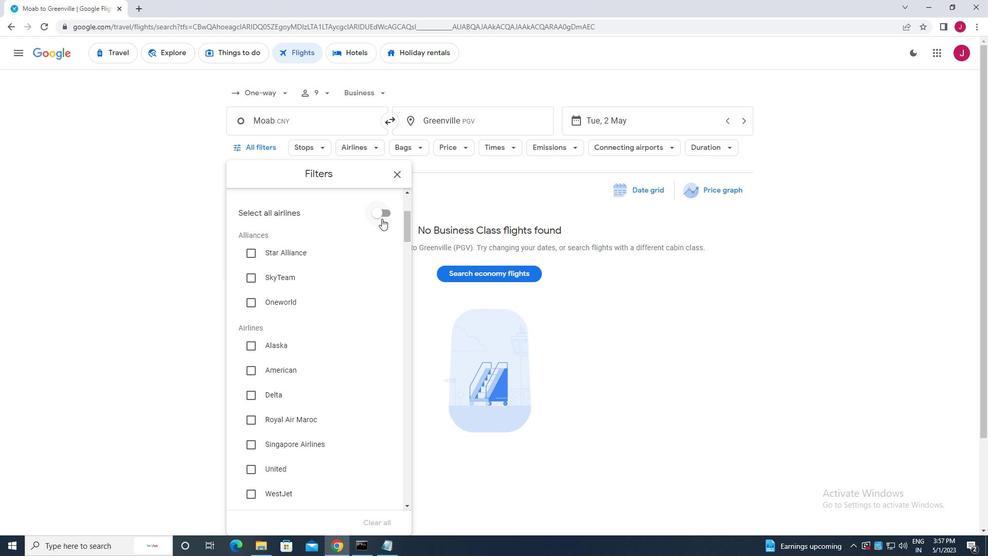 
Action: Mouse scrolled (377, 237) with delta (0, 0)
Screenshot: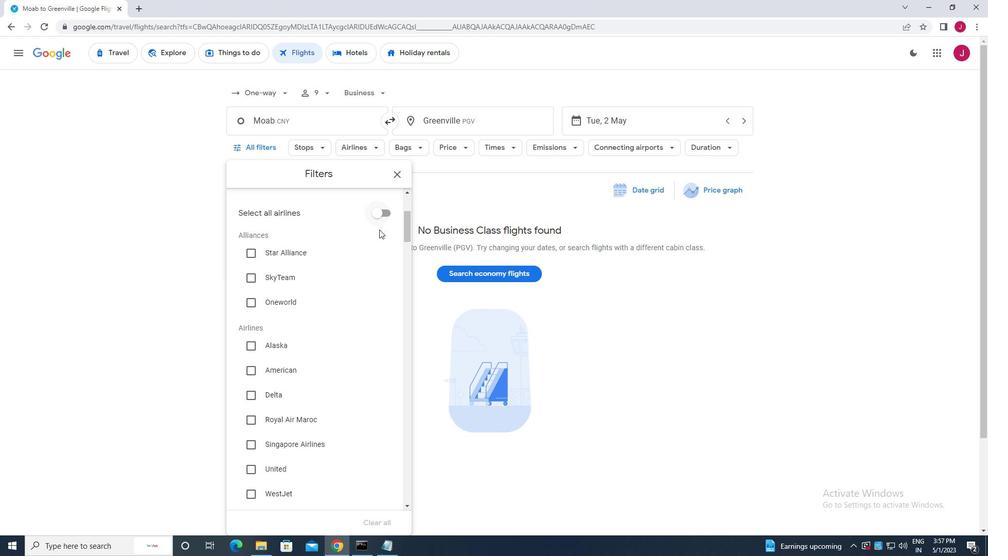 
Action: Mouse moved to (376, 242)
Screenshot: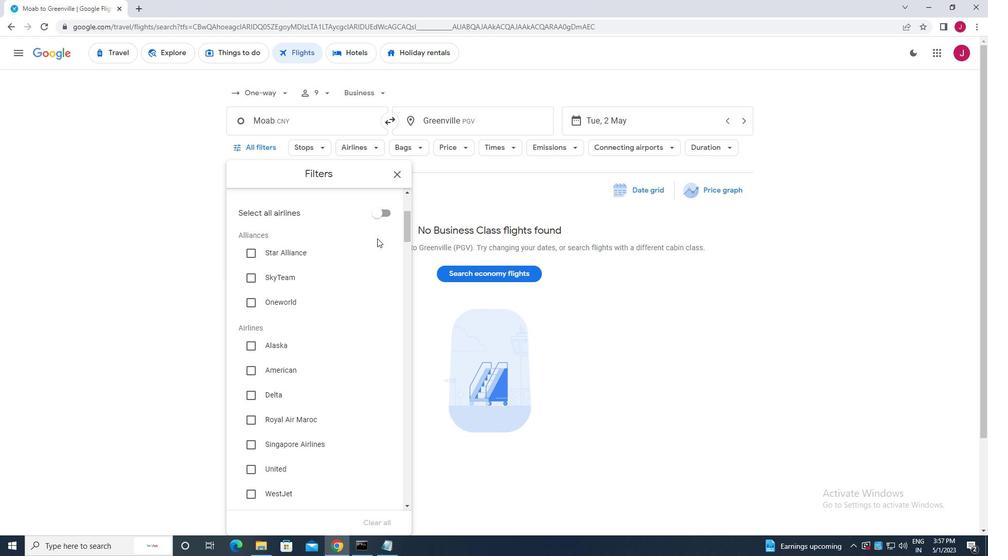 
Action: Mouse scrolled (376, 241) with delta (0, 0)
Screenshot: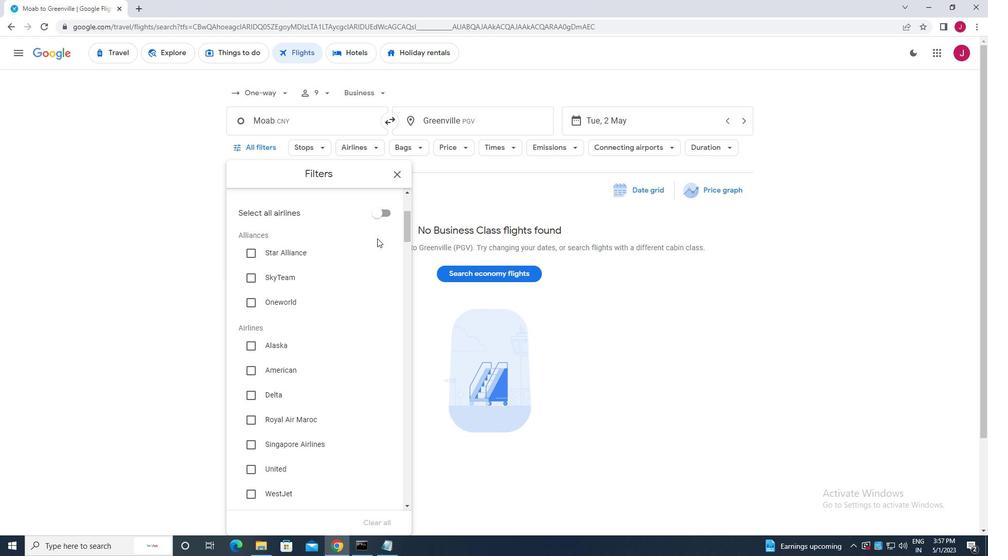 
Action: Mouse moved to (246, 243)
Screenshot: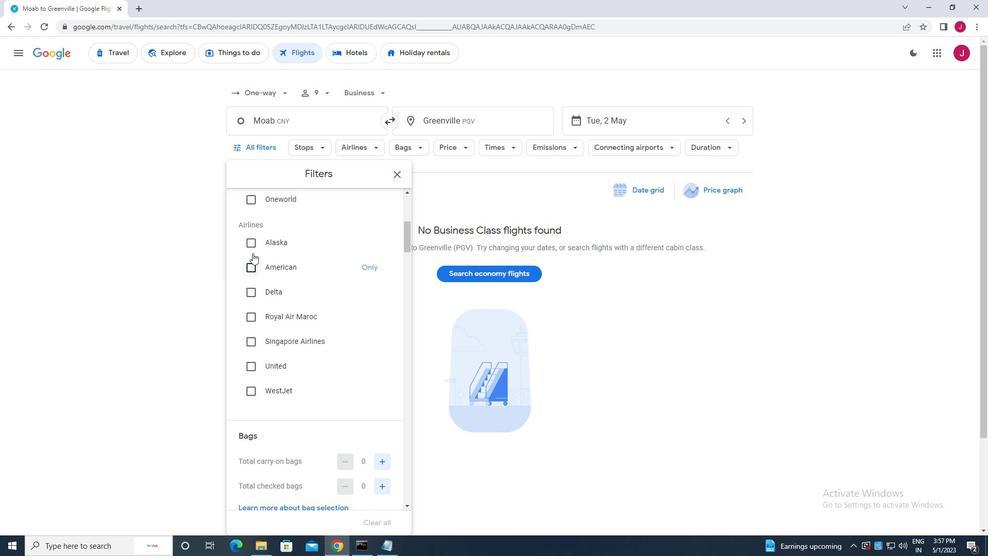 
Action: Mouse pressed left at (246, 243)
Screenshot: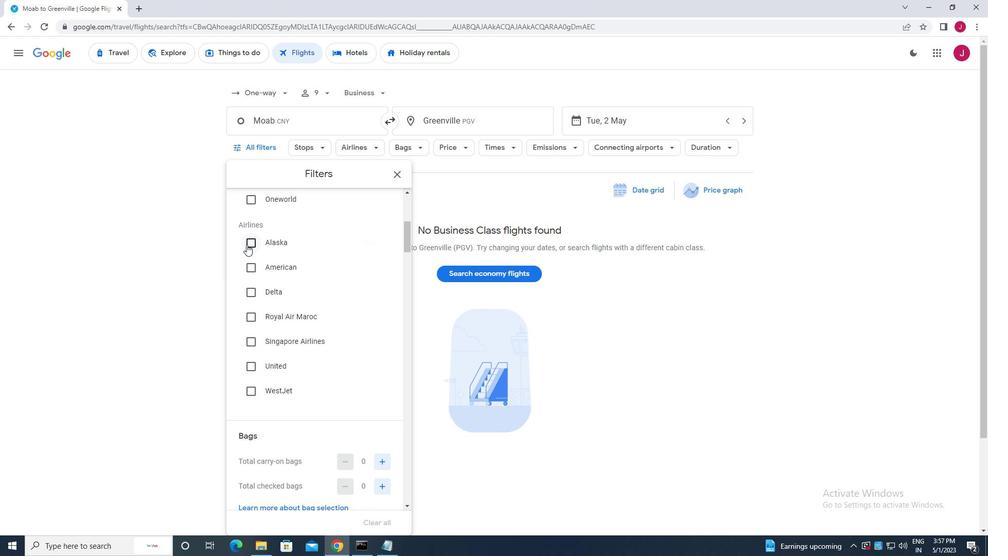 
Action: Mouse moved to (297, 258)
Screenshot: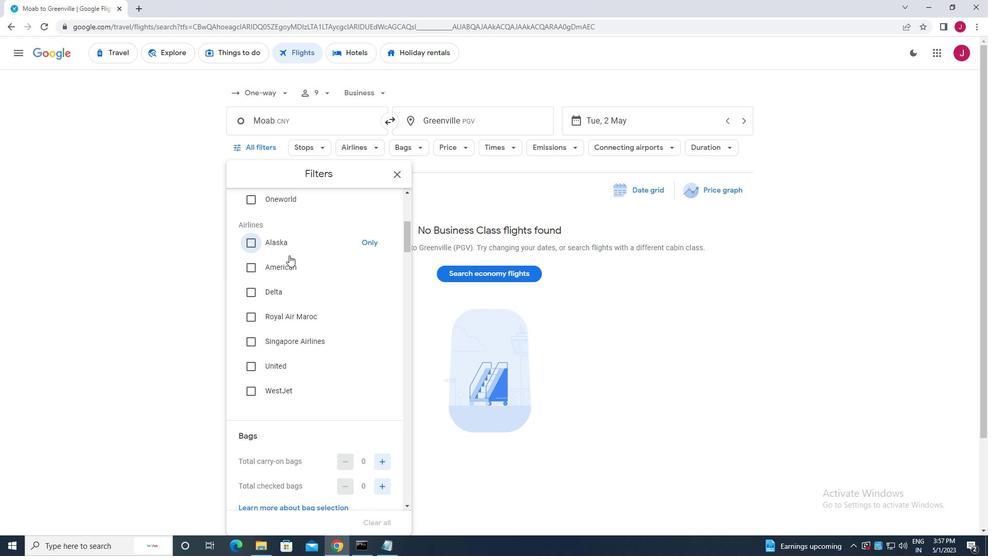 
Action: Mouse scrolled (297, 258) with delta (0, 0)
Screenshot: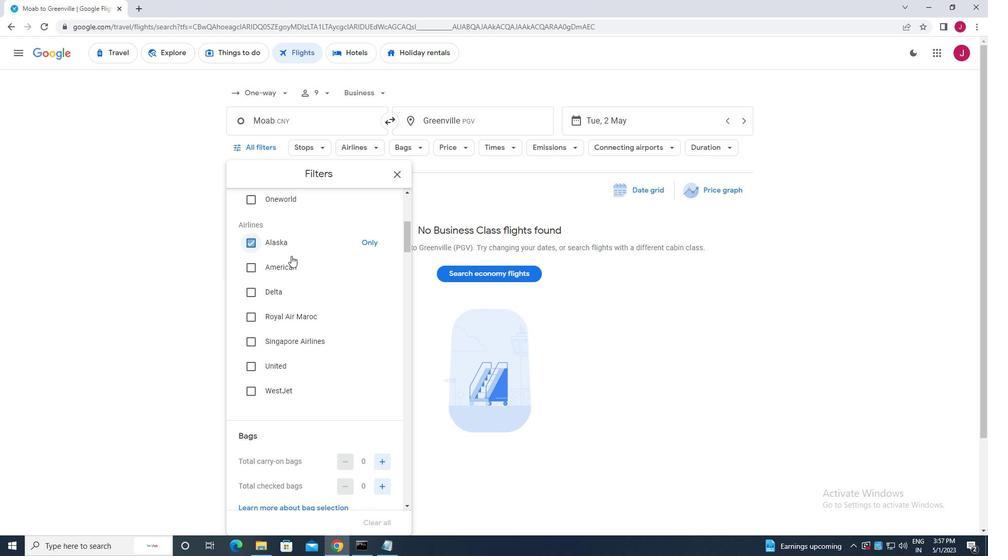 
Action: Mouse scrolled (297, 258) with delta (0, 0)
Screenshot: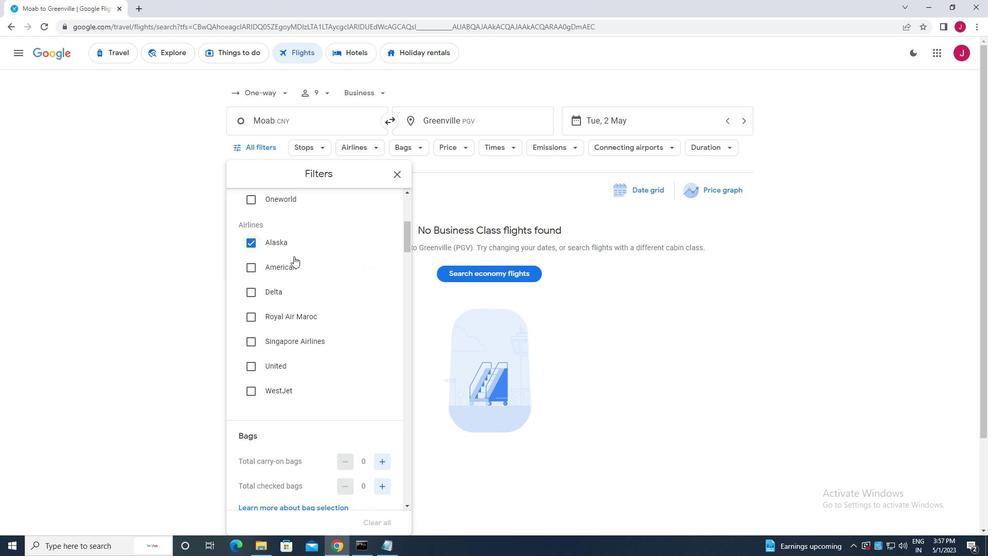 
Action: Mouse moved to (297, 258)
Screenshot: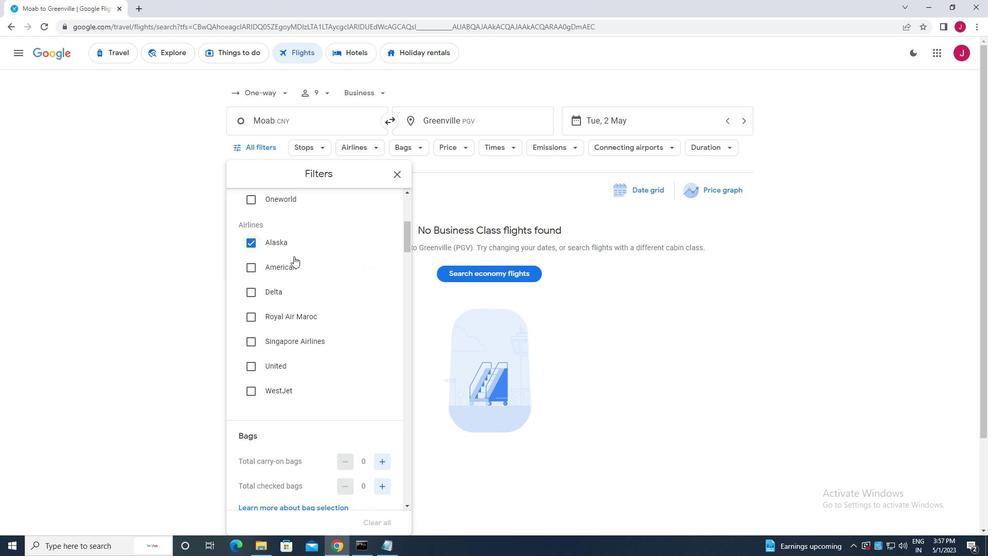
Action: Mouse scrolled (297, 258) with delta (0, 0)
Screenshot: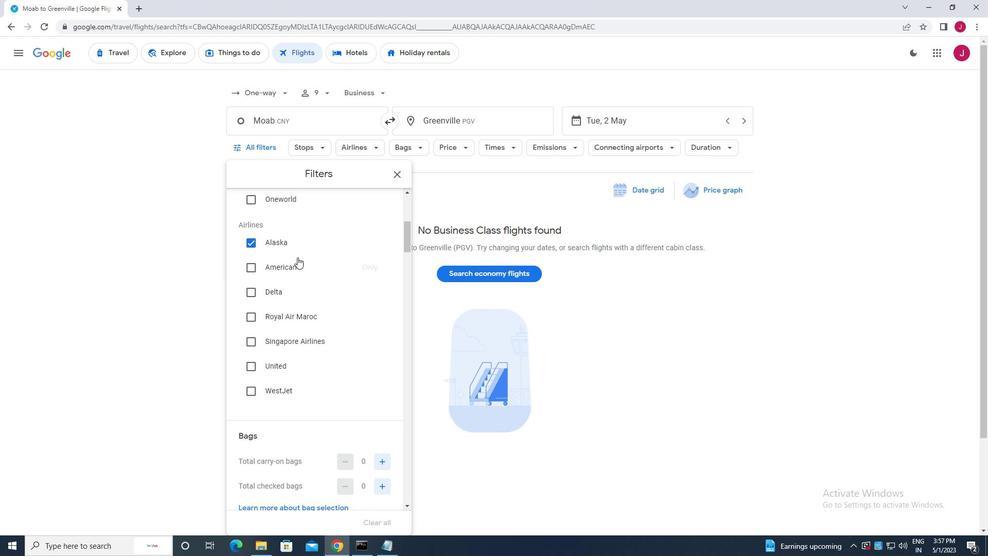 
Action: Mouse scrolled (297, 258) with delta (0, 0)
Screenshot: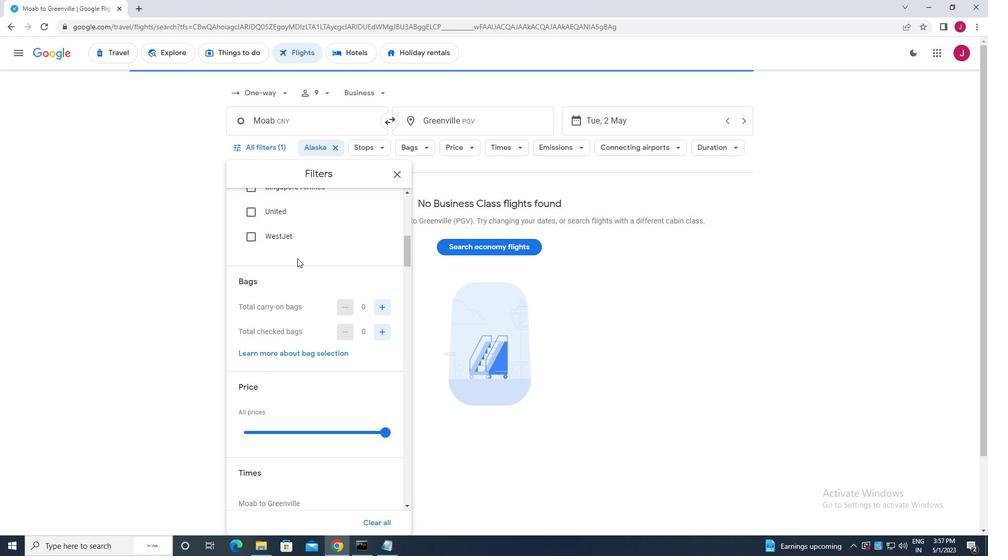 
Action: Mouse moved to (382, 254)
Screenshot: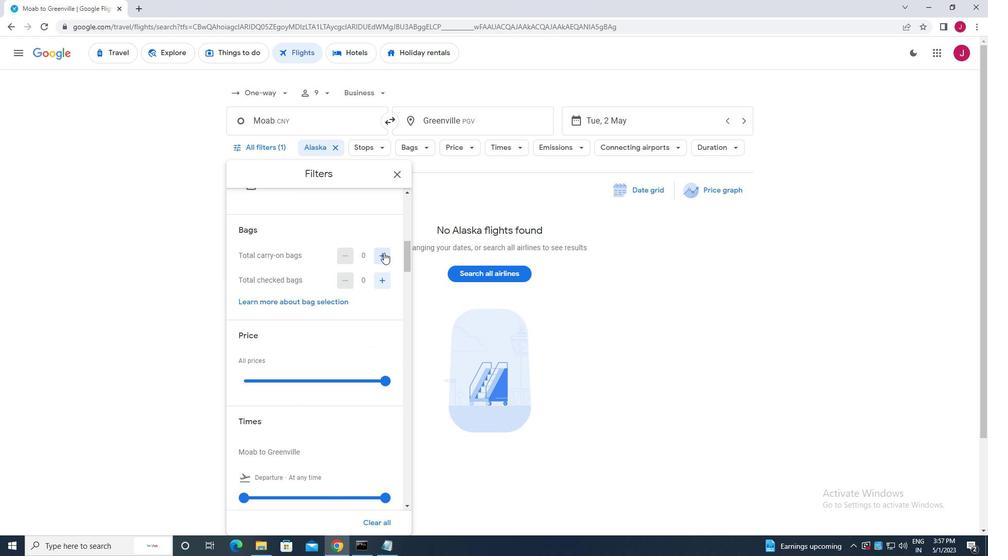 
Action: Mouse pressed left at (382, 254)
Screenshot: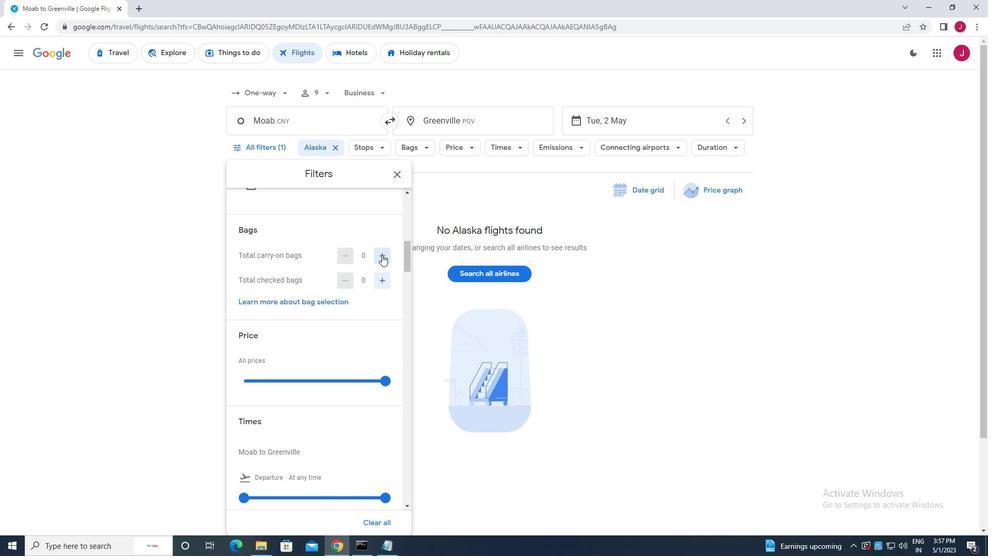 
Action: Mouse moved to (383, 378)
Screenshot: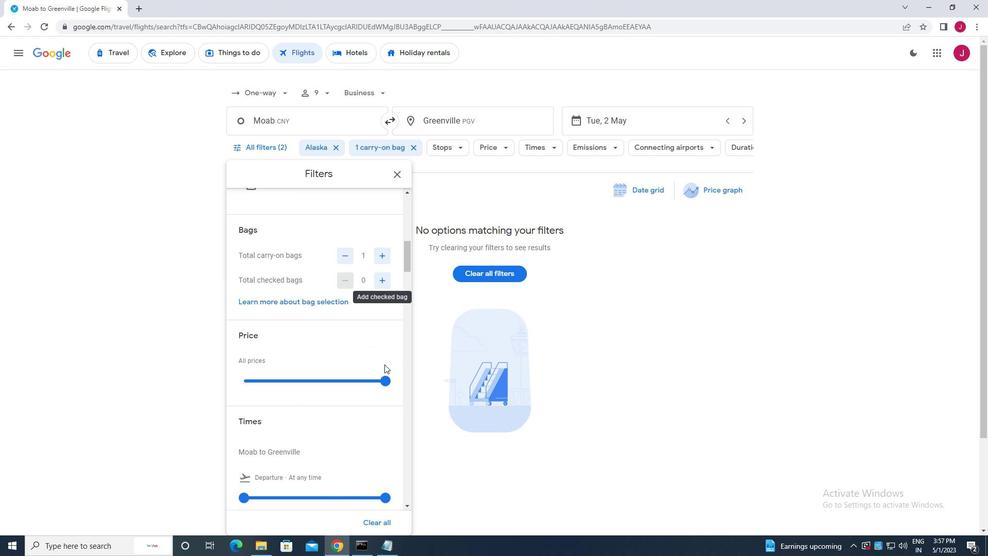 
Action: Mouse pressed left at (383, 378)
Screenshot: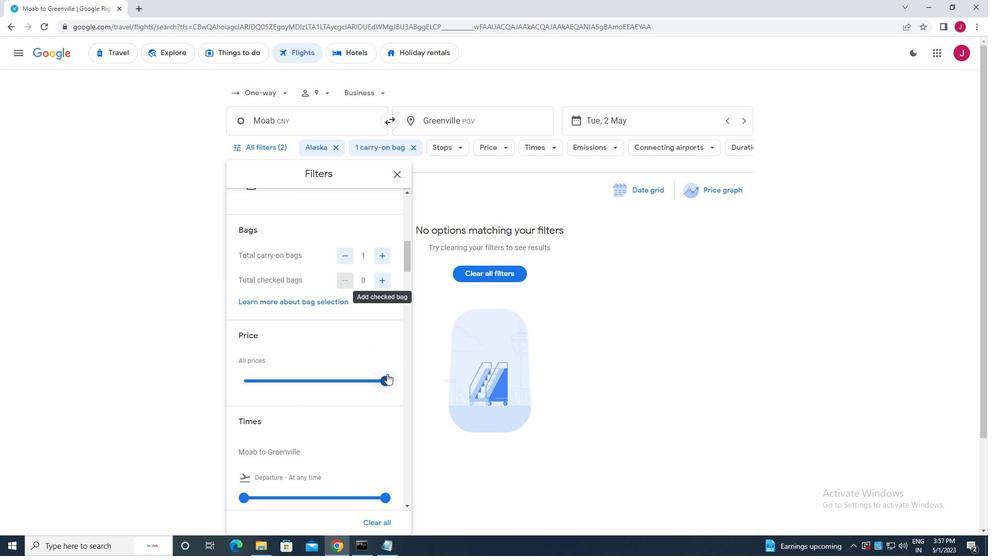 
Action: Mouse moved to (311, 331)
Screenshot: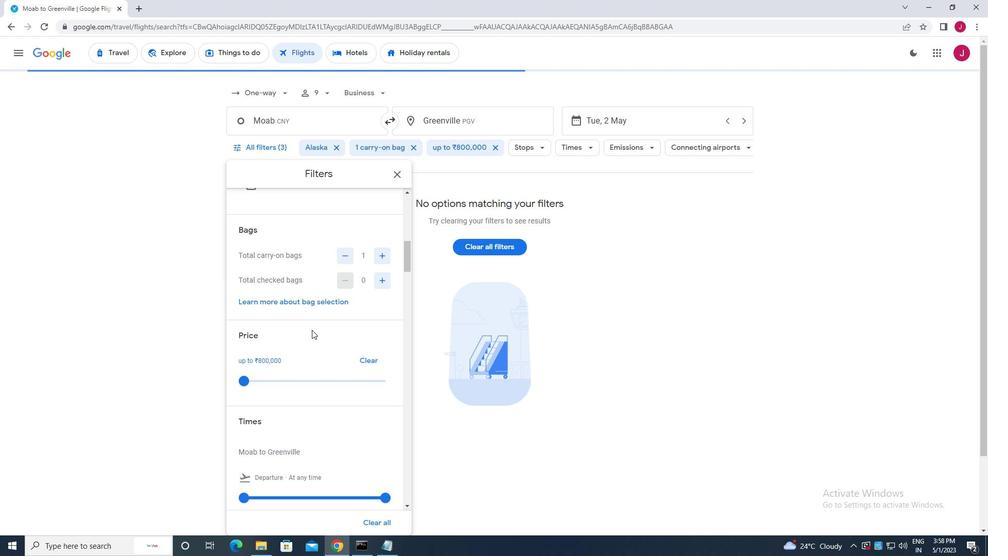 
Action: Mouse scrolled (311, 331) with delta (0, 0)
Screenshot: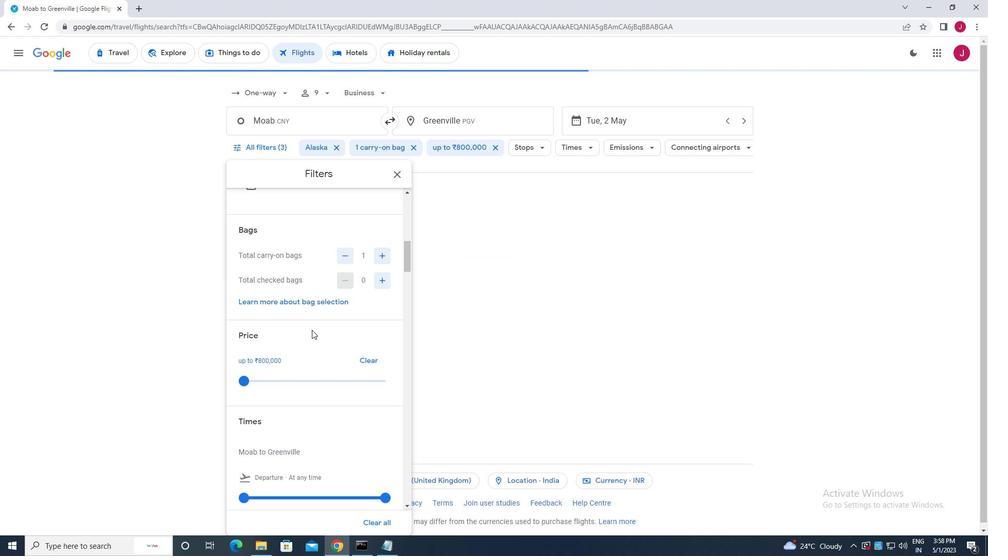 
Action: Mouse moved to (310, 333)
Screenshot: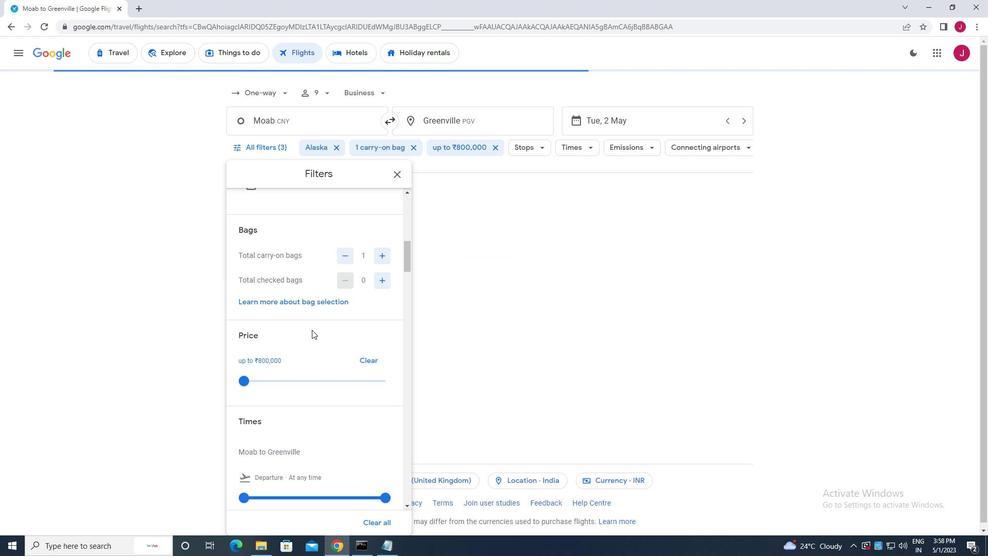 
Action: Mouse scrolled (310, 333) with delta (0, 0)
Screenshot: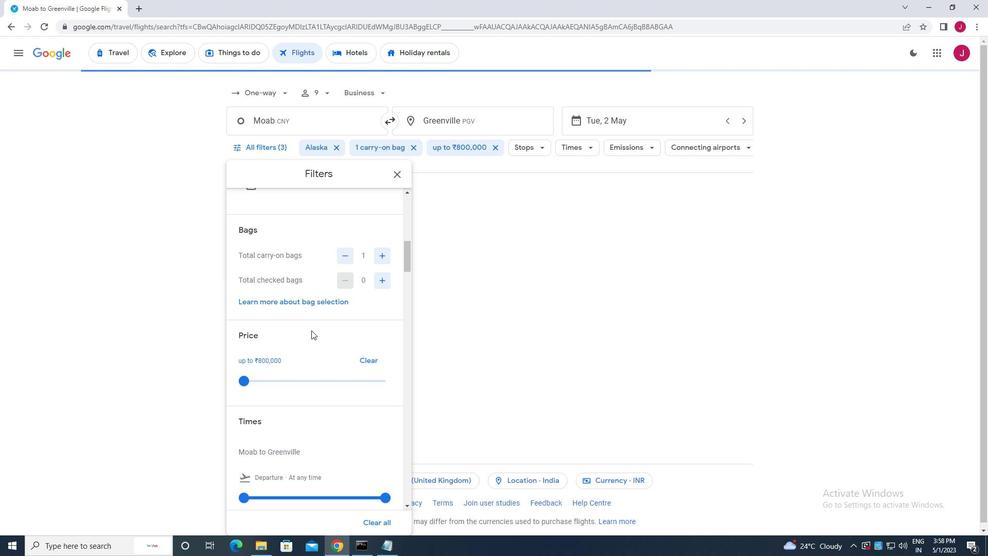
Action: Mouse moved to (245, 395)
Screenshot: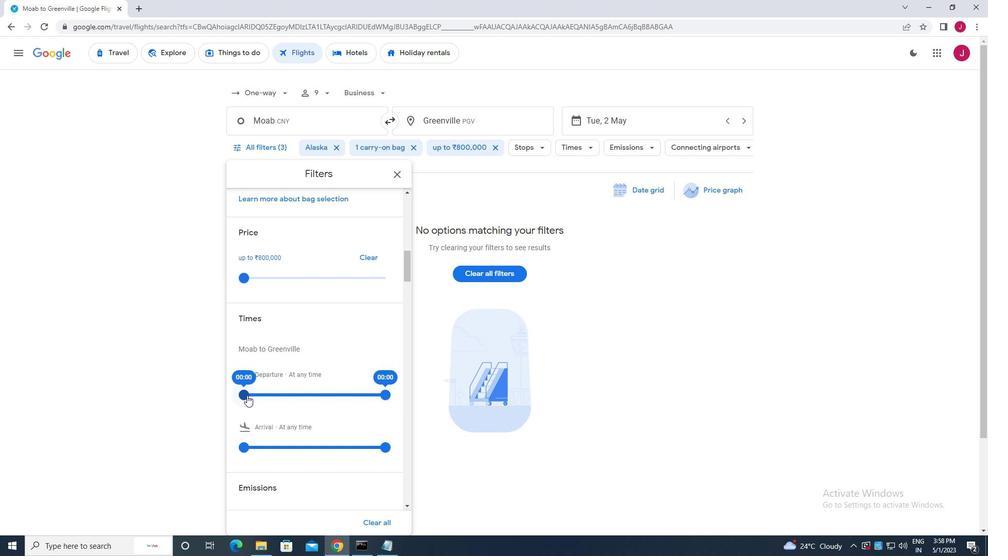
Action: Mouse pressed left at (245, 395)
Screenshot: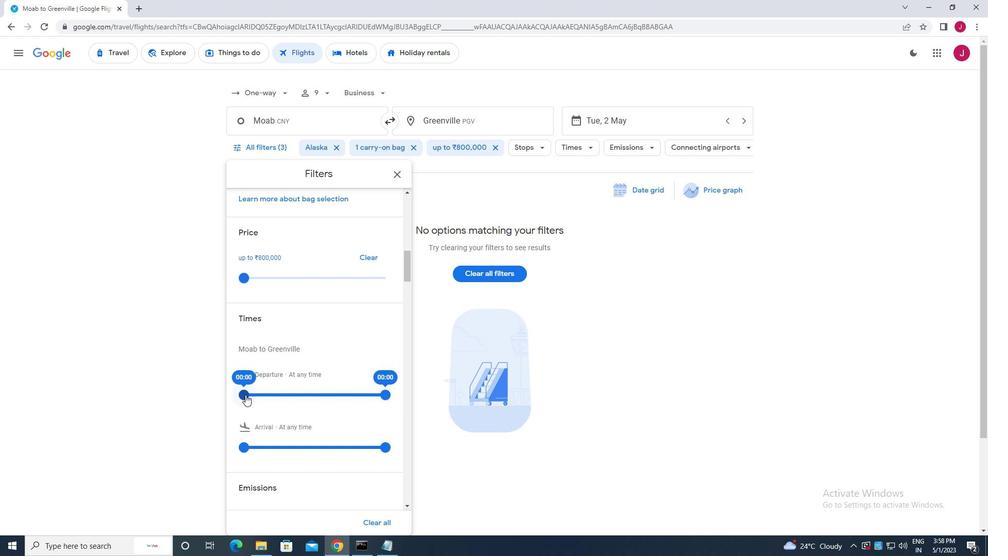 
Action: Mouse moved to (271, 393)
Screenshot: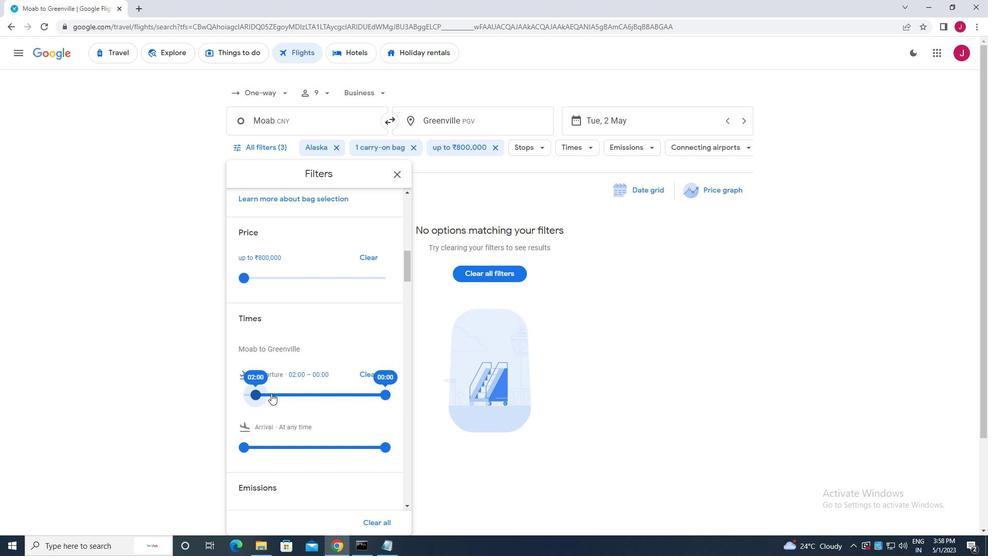 
Action: Mouse pressed left at (271, 393)
Screenshot: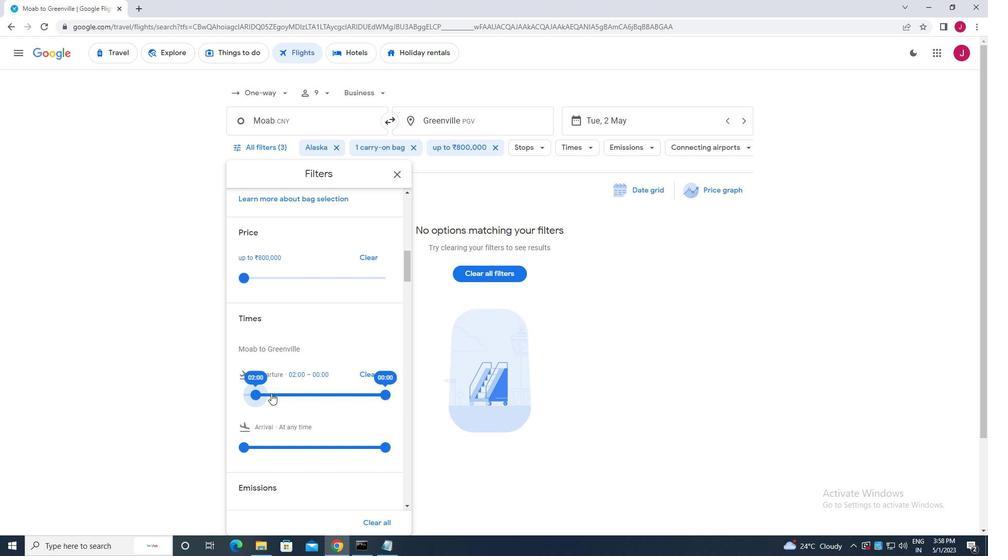 
Action: Mouse moved to (387, 393)
Screenshot: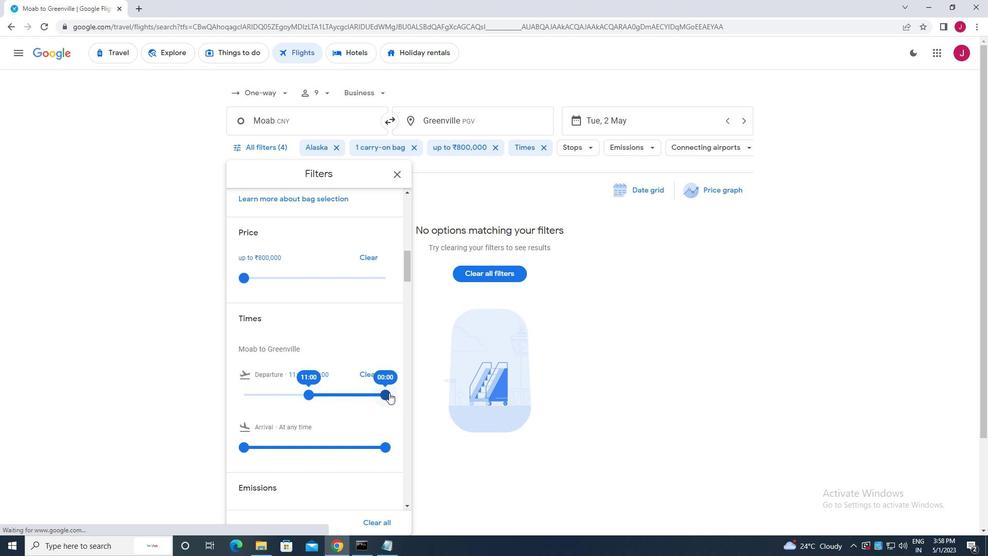 
Action: Mouse pressed left at (387, 393)
Screenshot: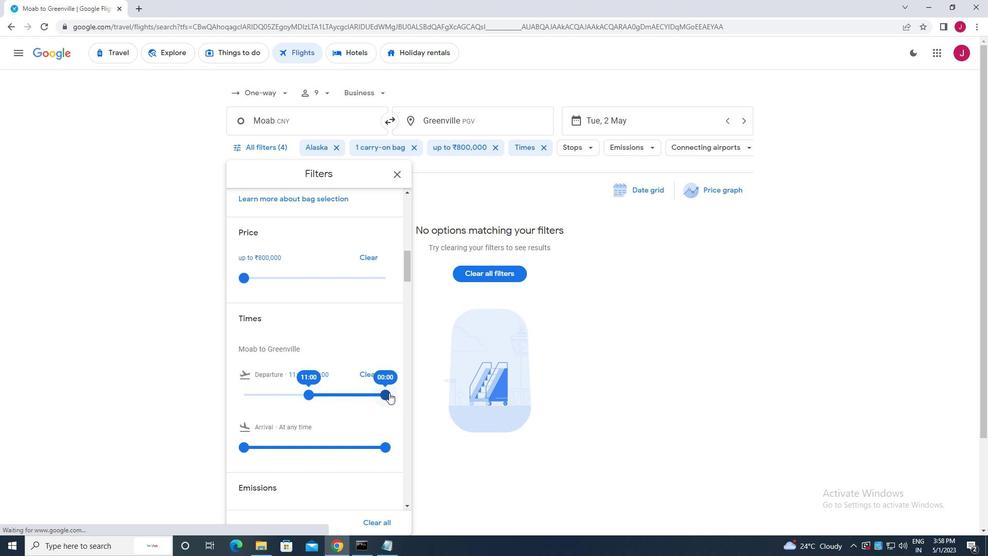 
Action: Mouse moved to (395, 175)
Screenshot: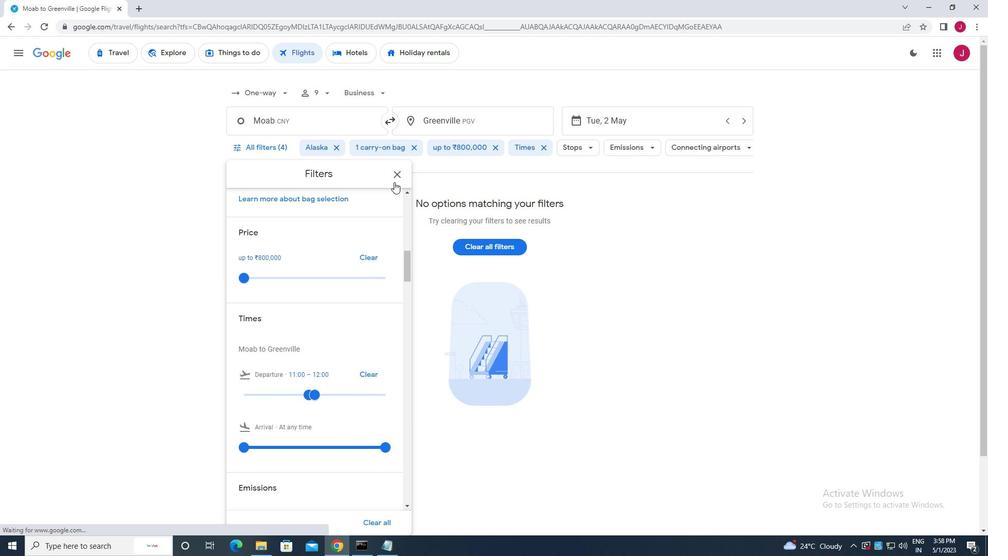 
Action: Mouse pressed left at (395, 175)
Screenshot: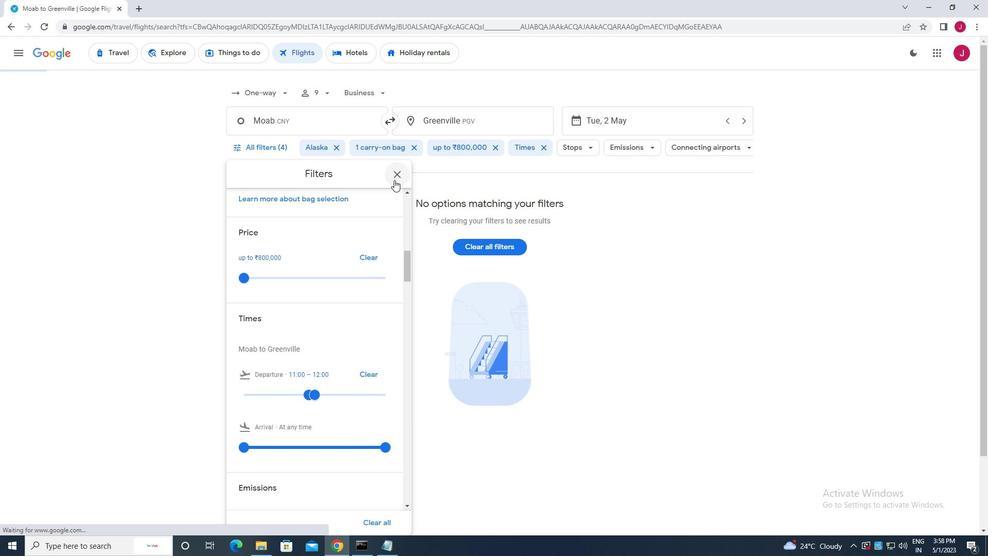 
Action: Mouse moved to (389, 180)
Screenshot: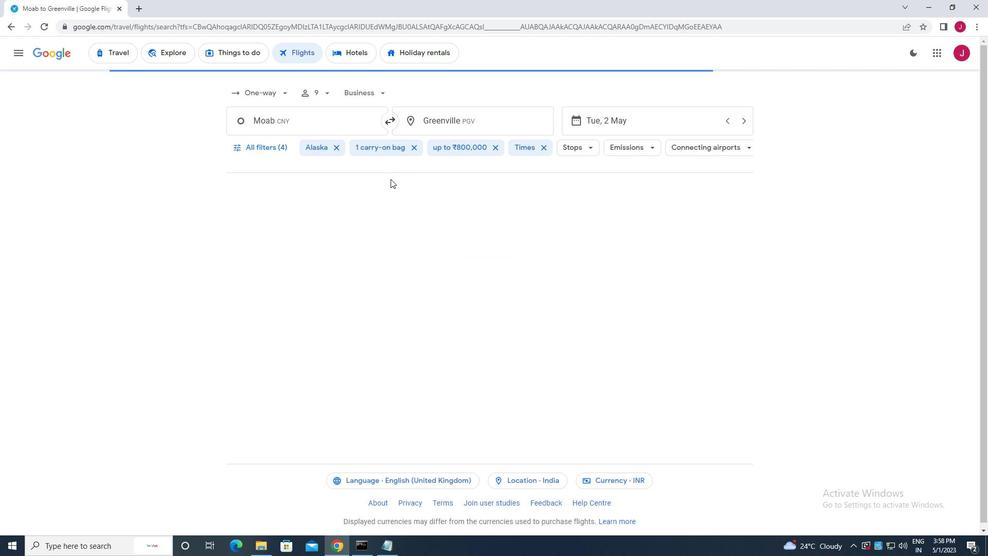 
